 Task: nan
Action: Mouse moved to (395, 111)
Screenshot: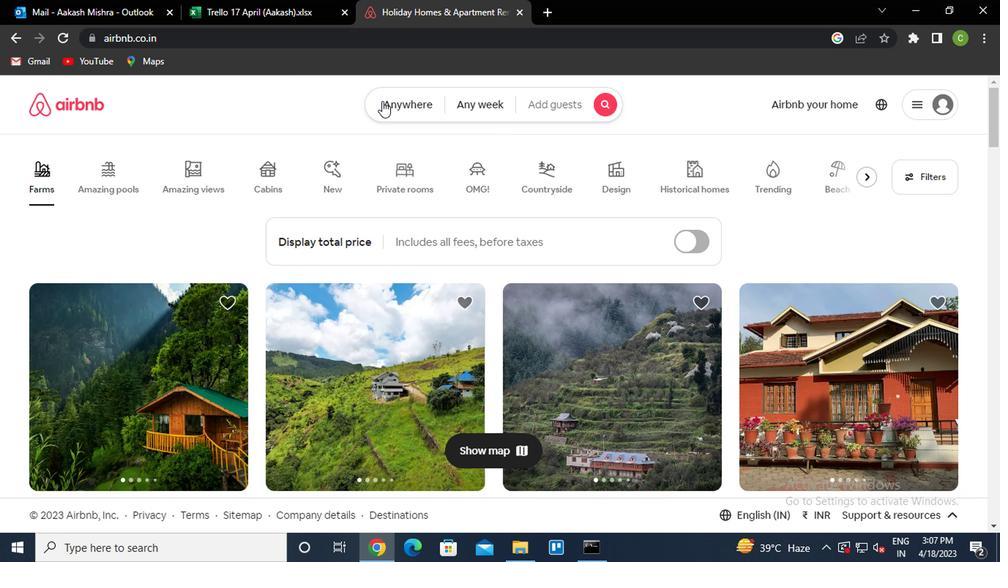 
Action: Mouse pressed left at (395, 111)
Screenshot: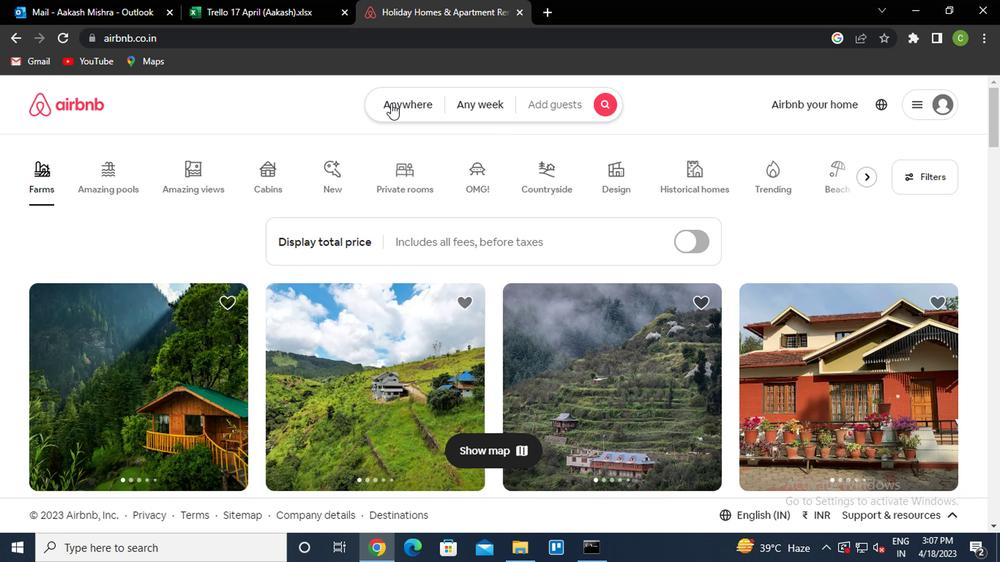 
Action: Mouse moved to (276, 175)
Screenshot: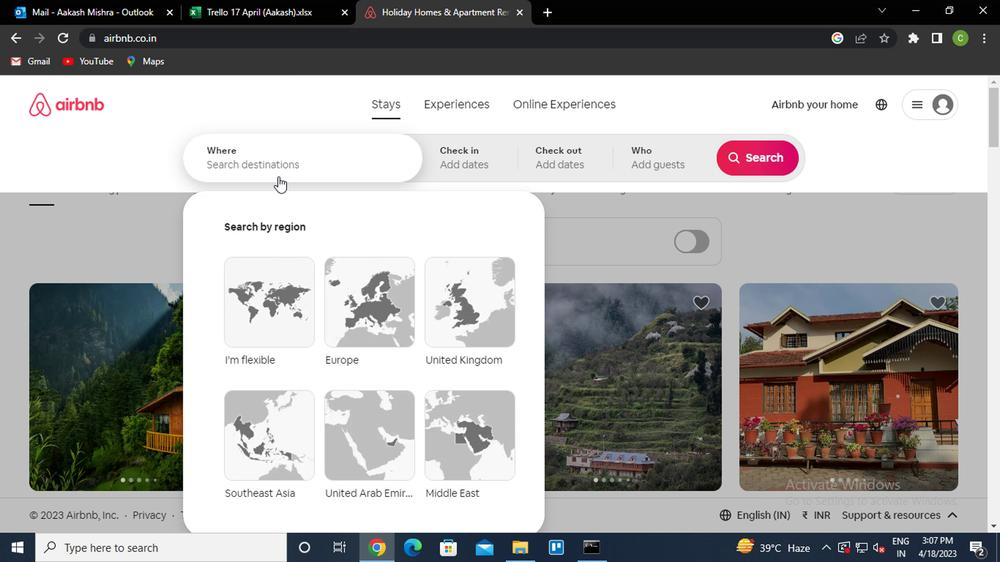 
Action: Mouse pressed left at (276, 175)
Screenshot: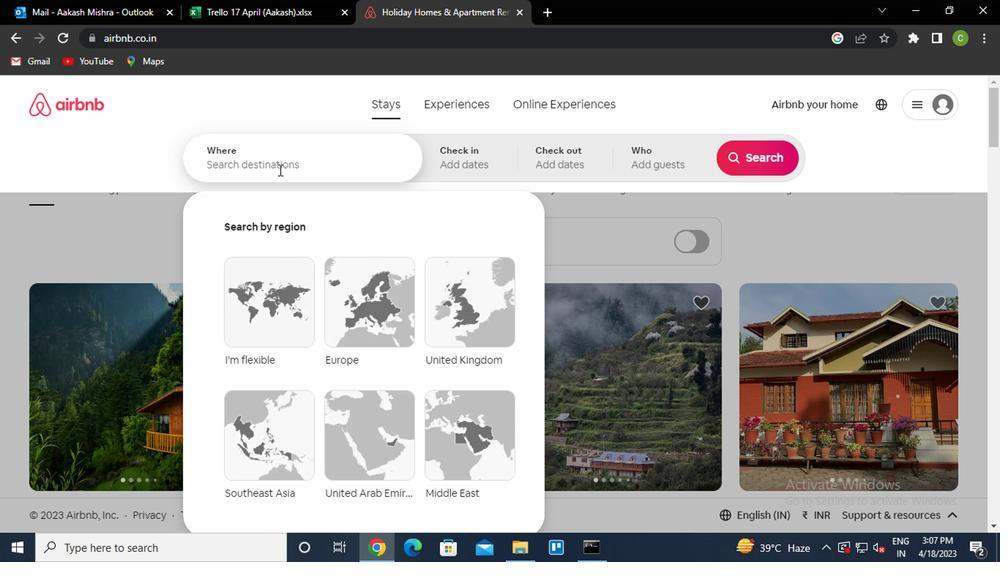 
Action: Key pressed i<Key.caps_lock>gauta<Key.backspace>u,<Key.space><Key.caps_lock>b<Key.caps_lock>razil<Key.down><Key.enter>
Screenshot: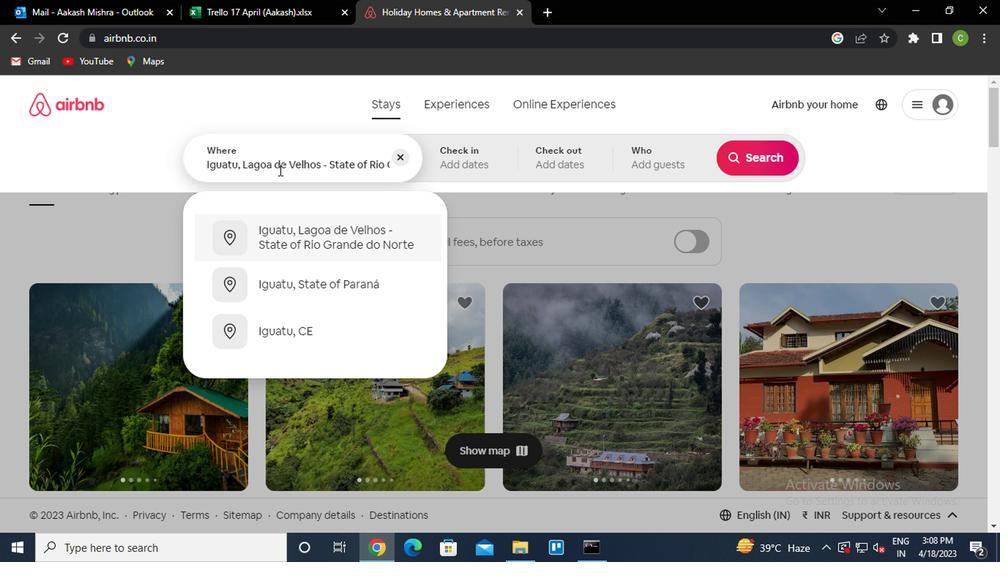 
Action: Mouse moved to (742, 279)
Screenshot: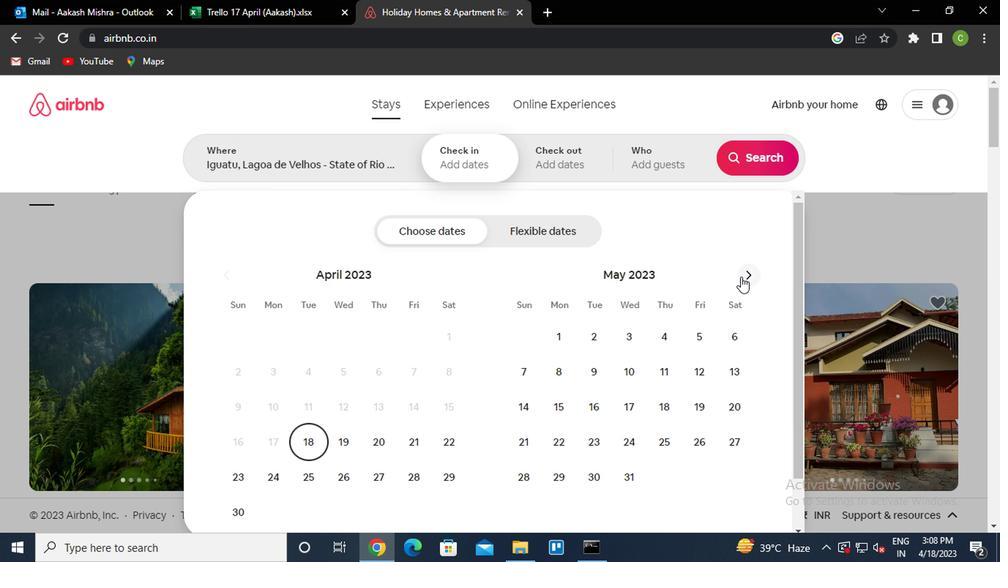 
Action: Mouse pressed left at (742, 279)
Screenshot: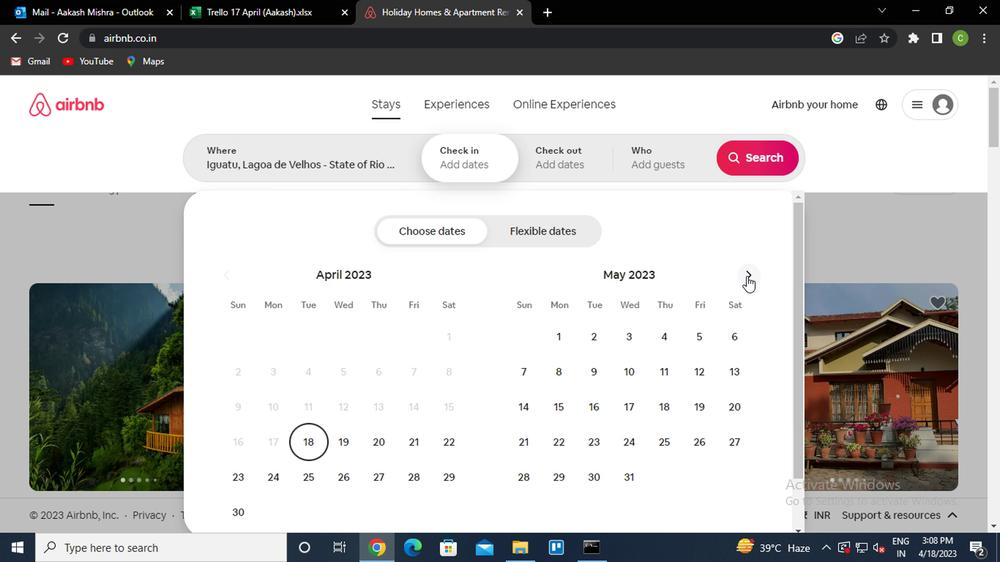 
Action: Mouse pressed left at (742, 279)
Screenshot: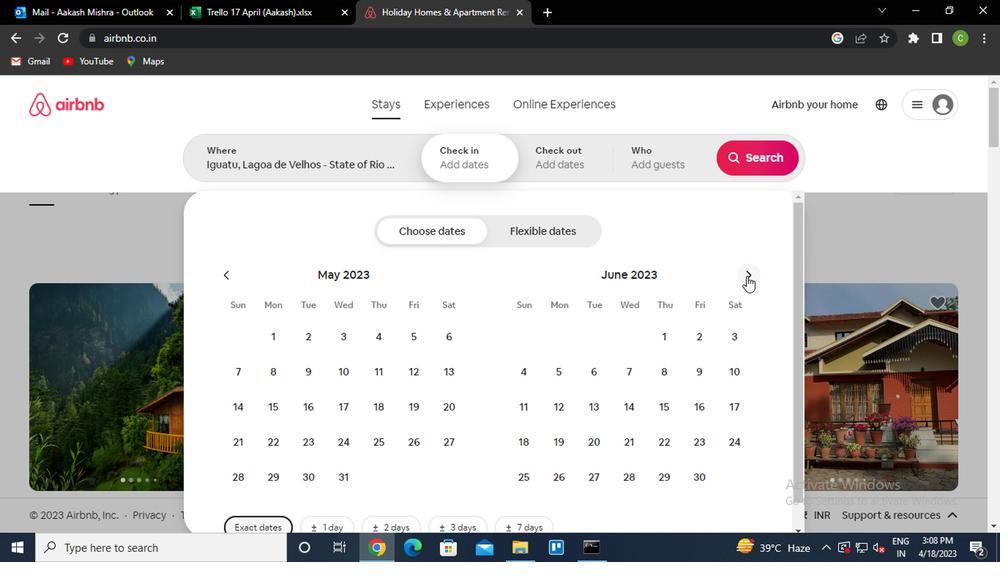 
Action: Mouse moved to (729, 347)
Screenshot: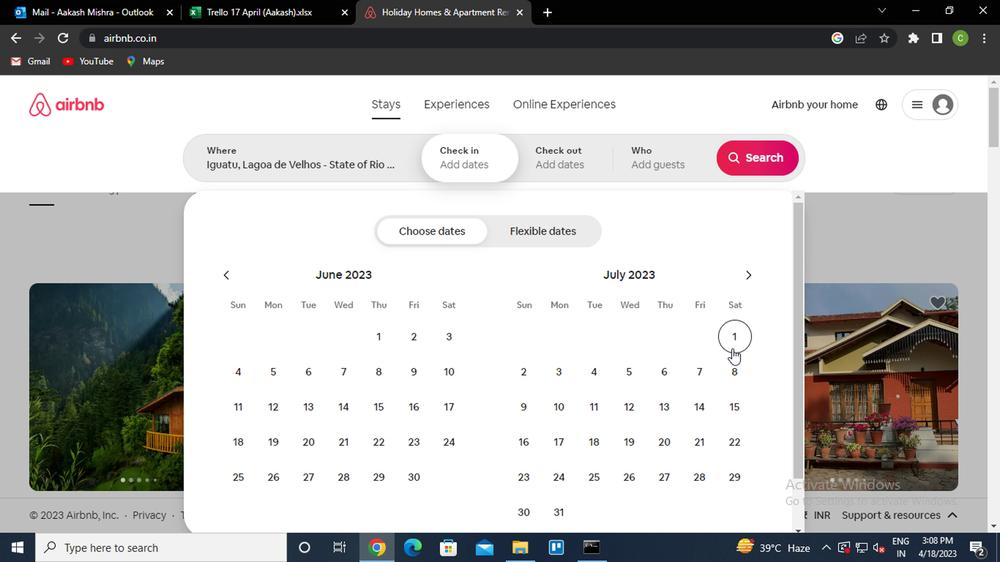 
Action: Mouse pressed left at (729, 347)
Screenshot: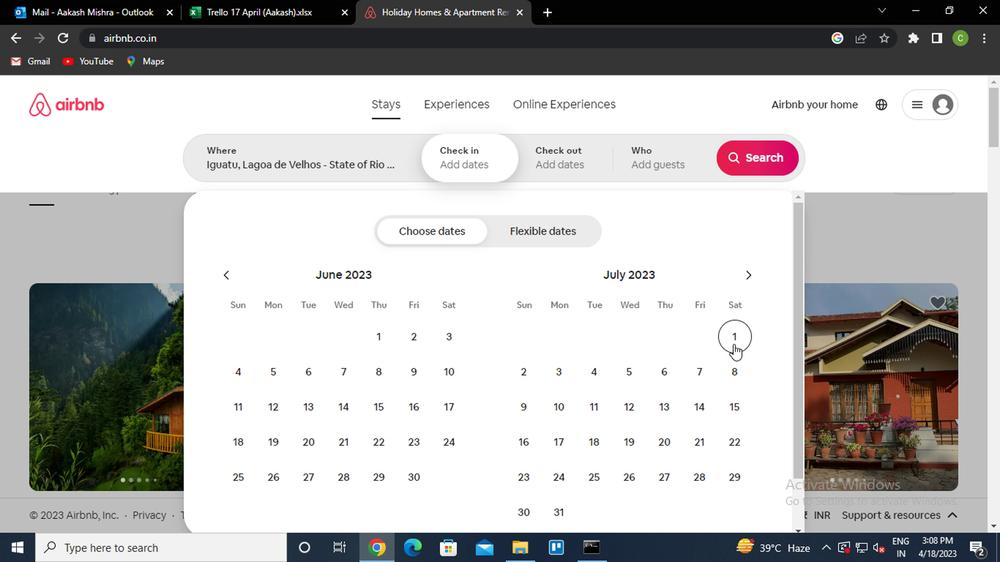
Action: Mouse moved to (550, 378)
Screenshot: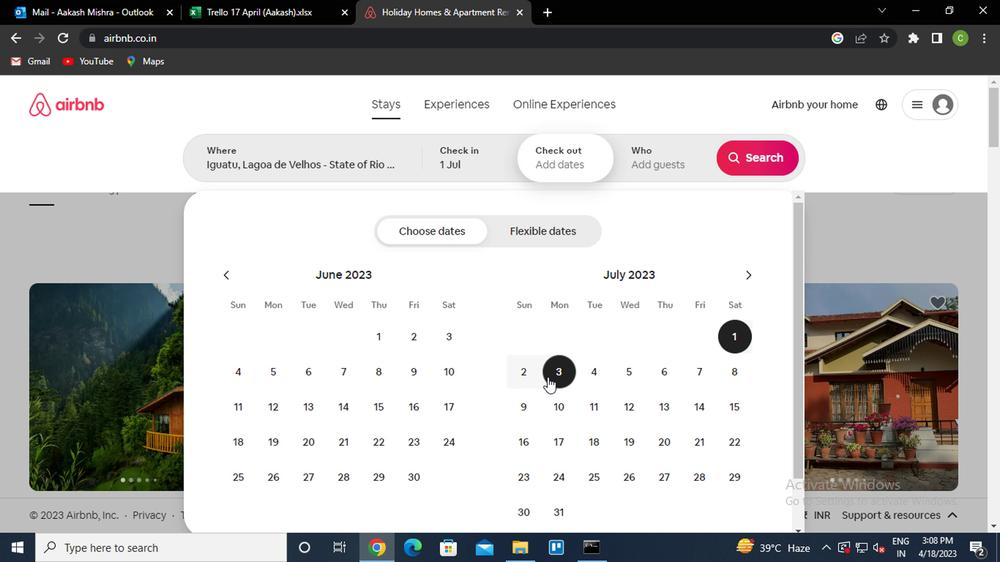 
Action: Mouse pressed left at (550, 378)
Screenshot: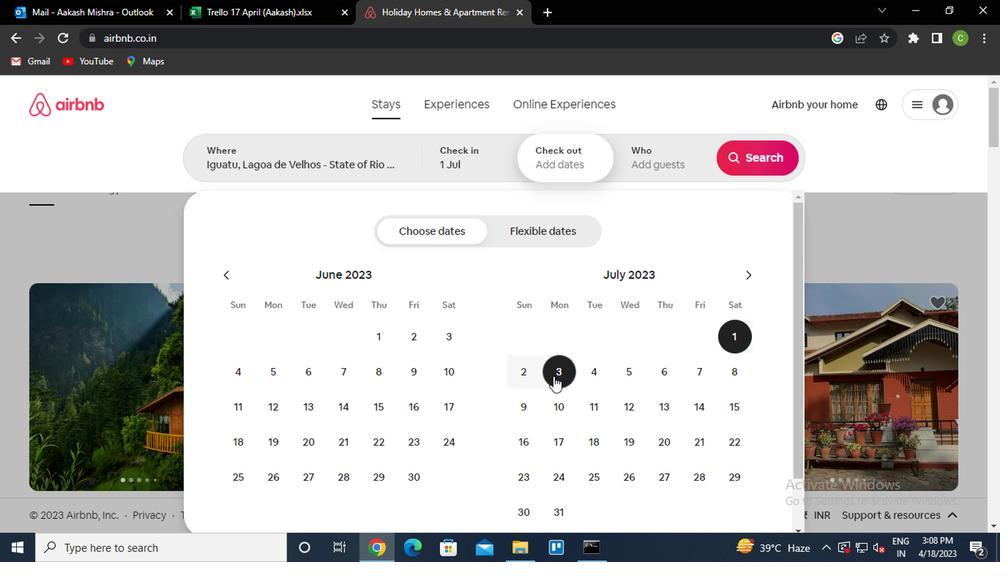 
Action: Mouse moved to (660, 177)
Screenshot: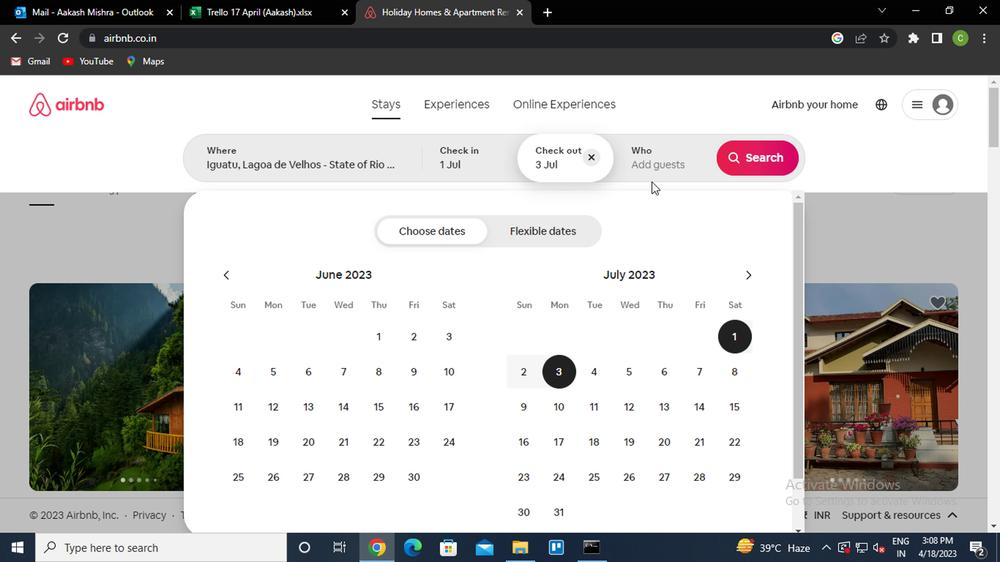 
Action: Mouse pressed left at (660, 177)
Screenshot: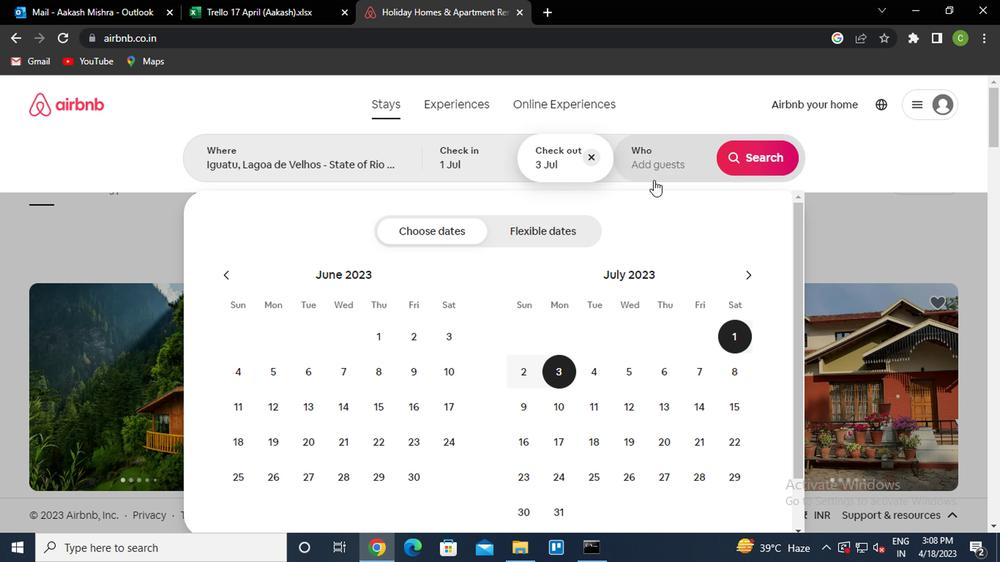 
Action: Mouse moved to (754, 240)
Screenshot: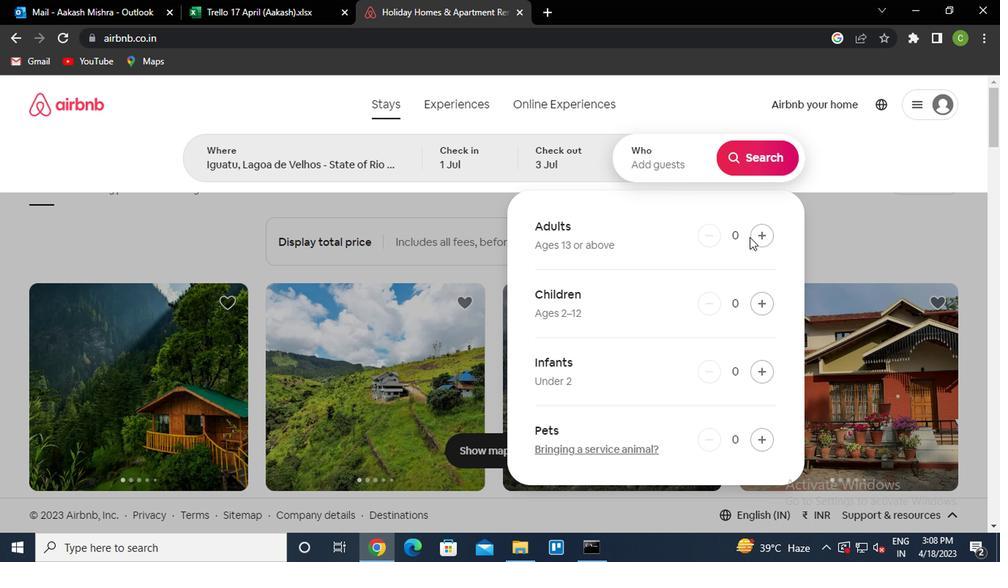 
Action: Mouse pressed left at (754, 240)
Screenshot: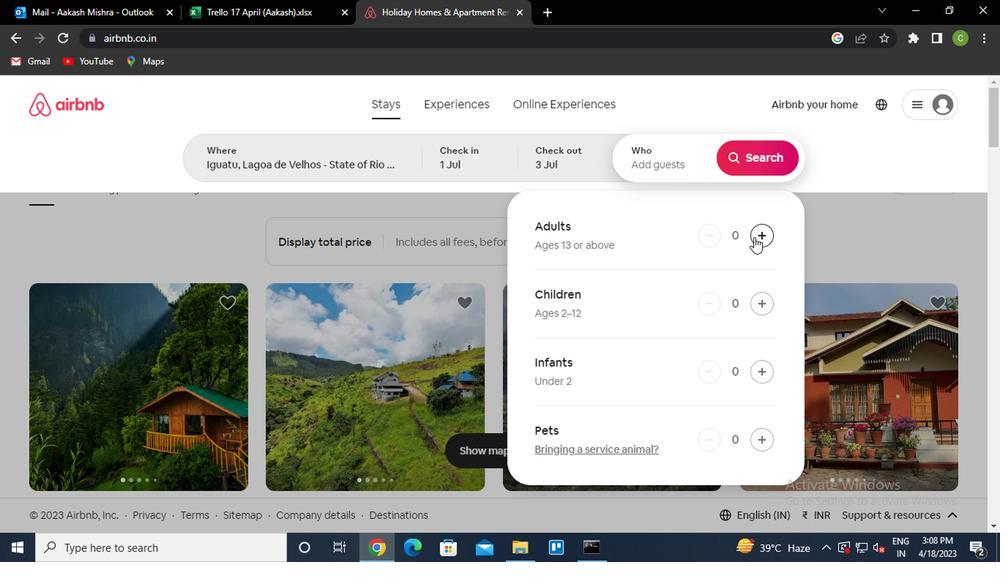 
Action: Mouse moved to (825, 247)
Screenshot: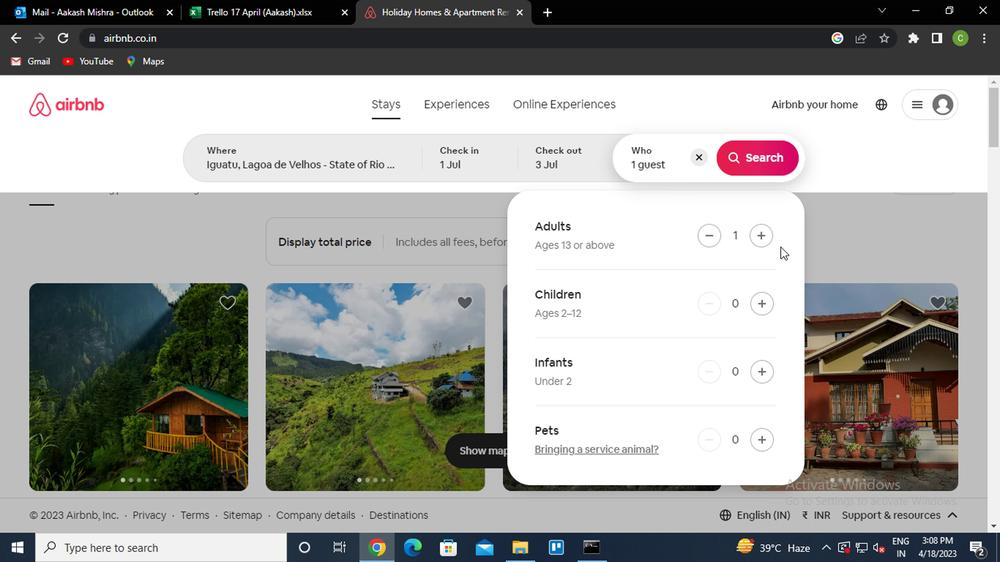 
Action: Mouse pressed left at (825, 247)
Screenshot: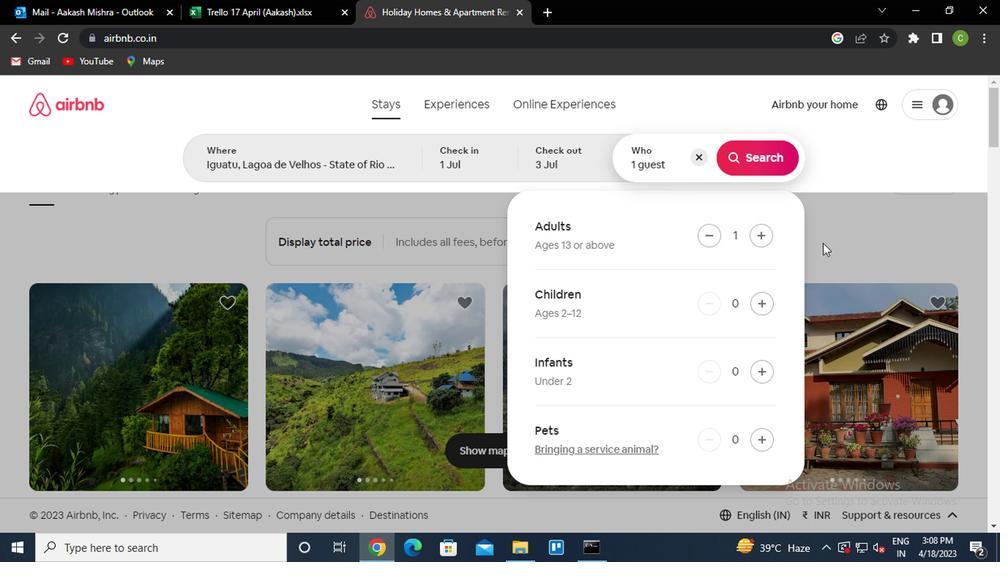 
Action: Mouse moved to (884, 184)
Screenshot: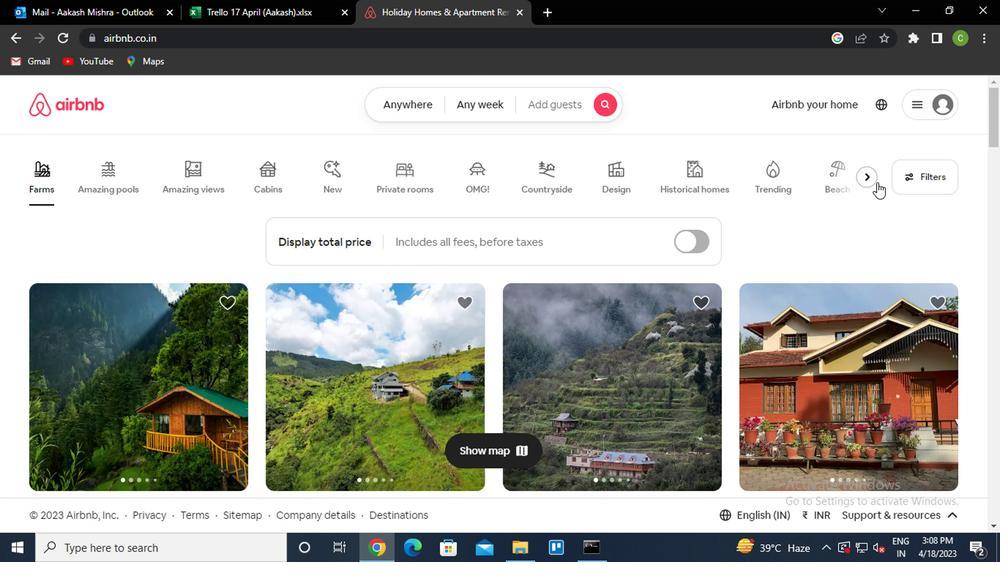 
Action: Mouse pressed left at (884, 184)
Screenshot: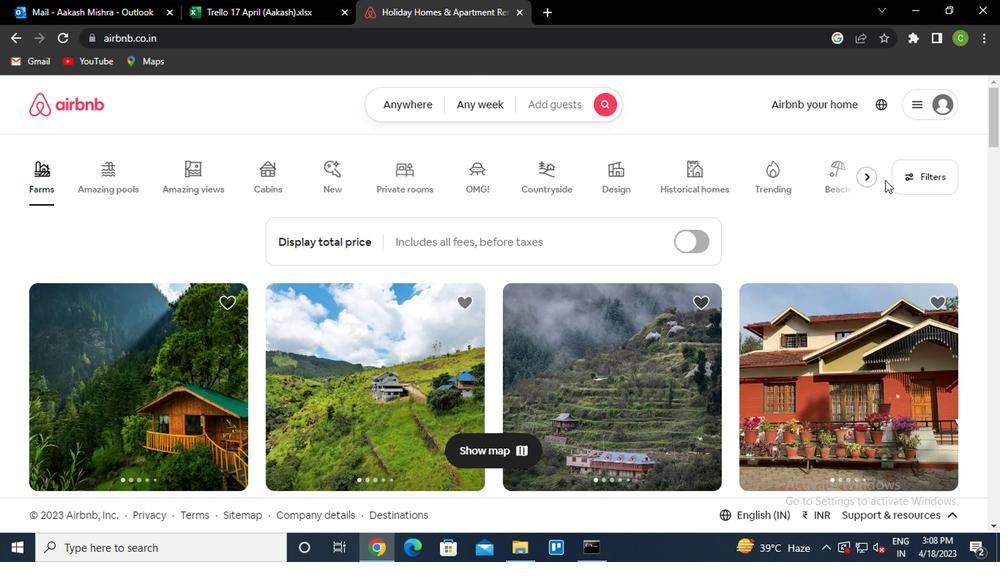
Action: Mouse moved to (897, 183)
Screenshot: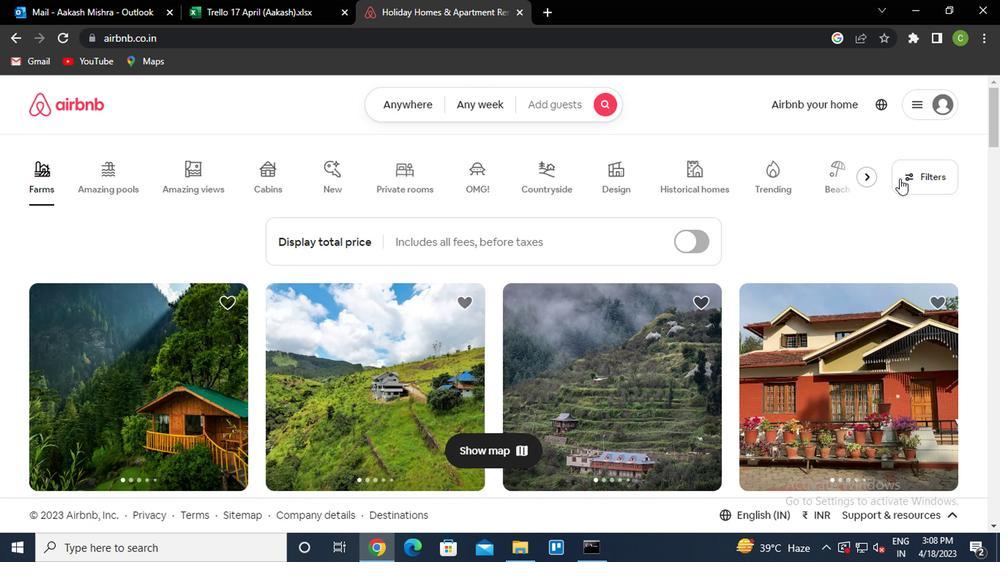 
Action: Mouse pressed left at (897, 183)
Screenshot: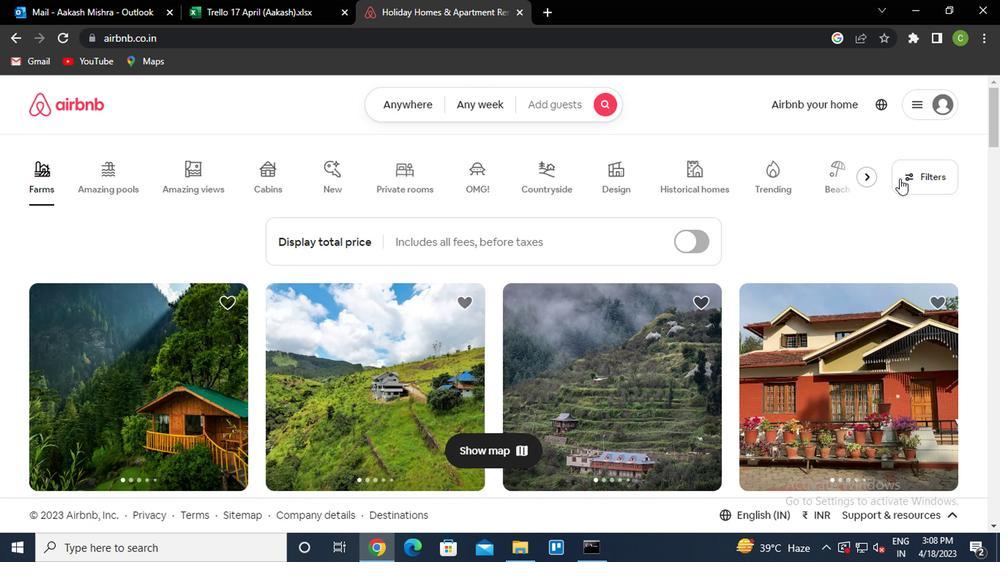 
Action: Mouse moved to (339, 359)
Screenshot: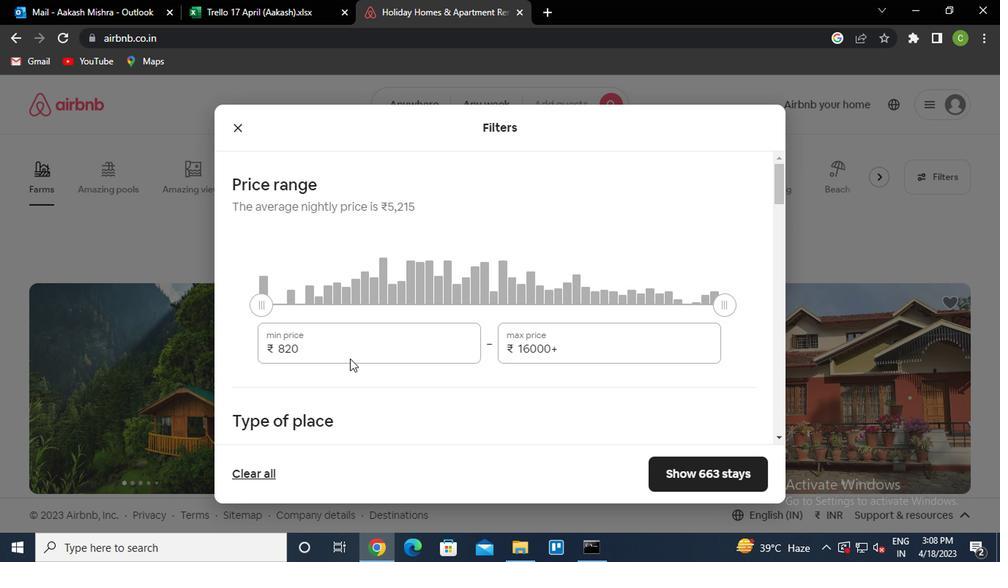 
Action: Mouse pressed left at (339, 359)
Screenshot: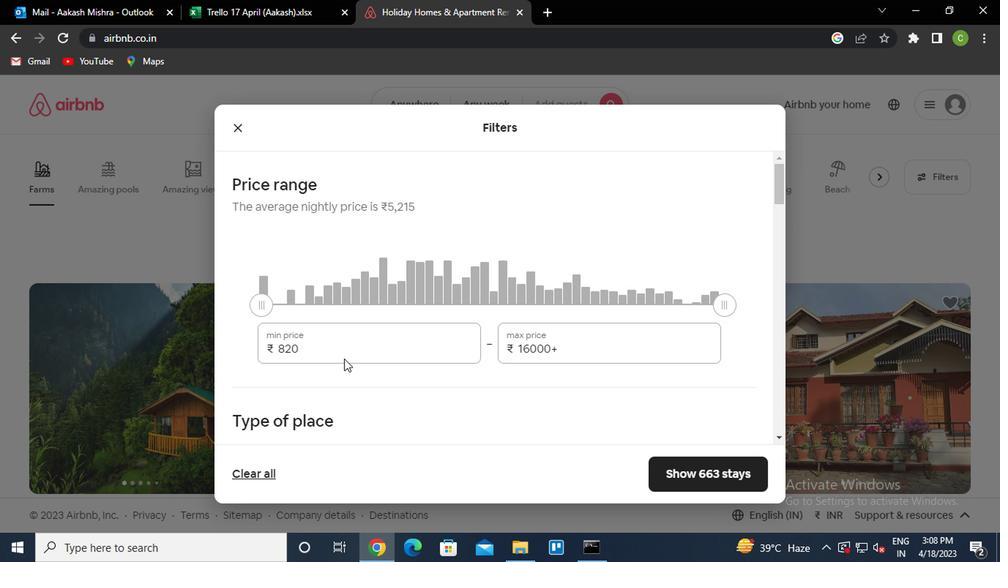 
Action: Mouse moved to (335, 354)
Screenshot: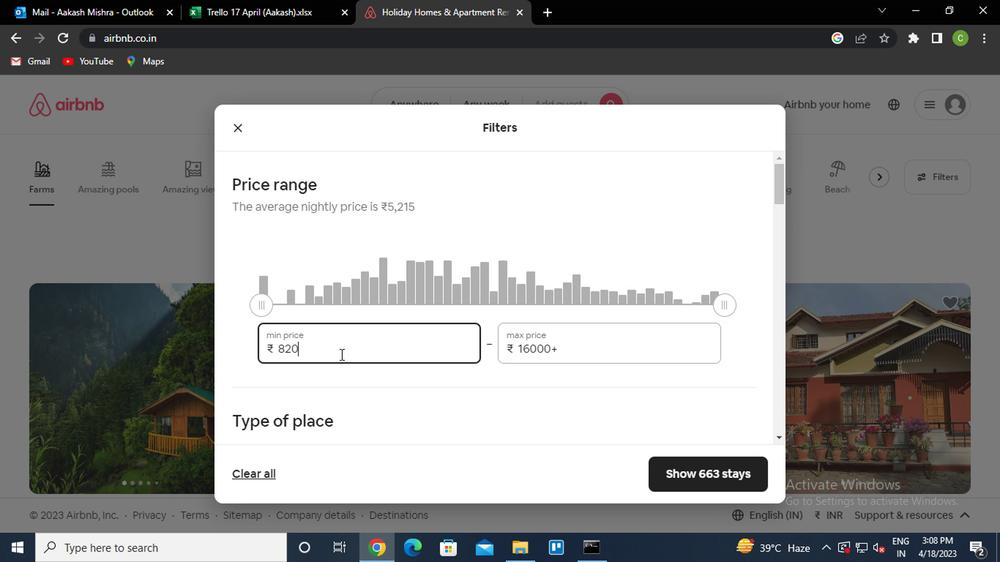 
Action: Key pressed <Key.backspace><Key.backspace><Key.backspace>500-0<Key.backspace><Key.backspace>0<Key.tab>15000
Screenshot: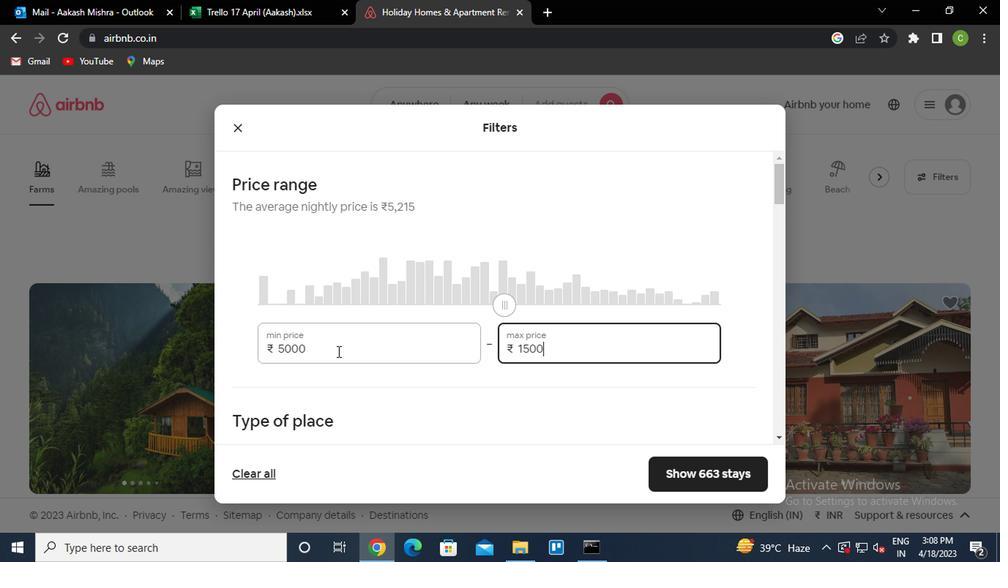 
Action: Mouse moved to (360, 401)
Screenshot: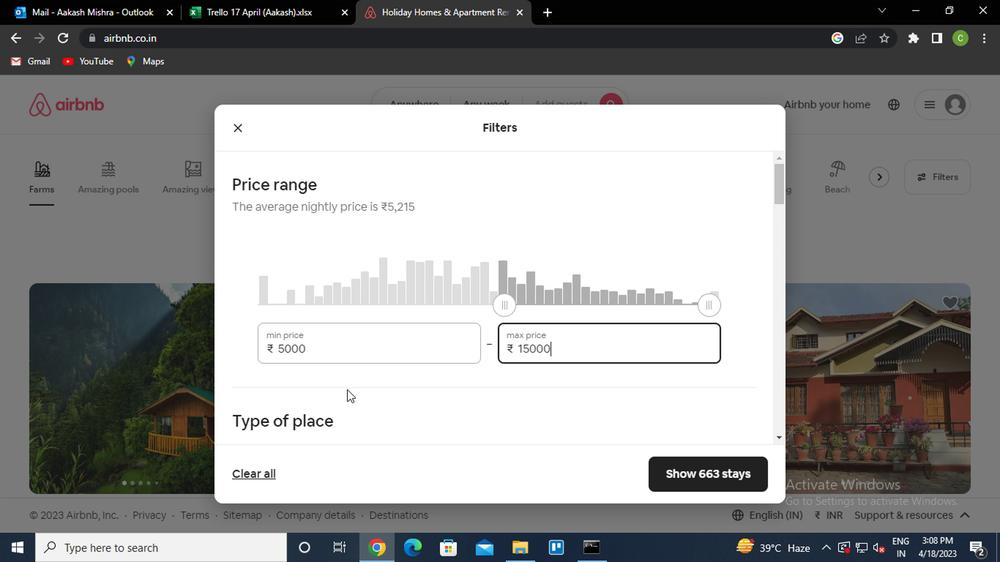 
Action: Mouse scrolled (360, 401) with delta (0, 0)
Screenshot: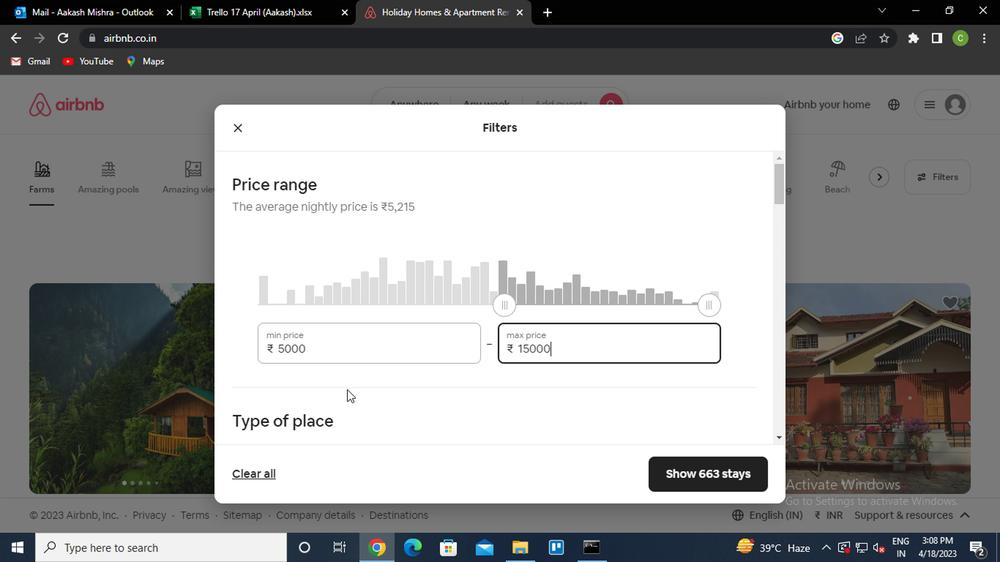
Action: Mouse moved to (368, 401)
Screenshot: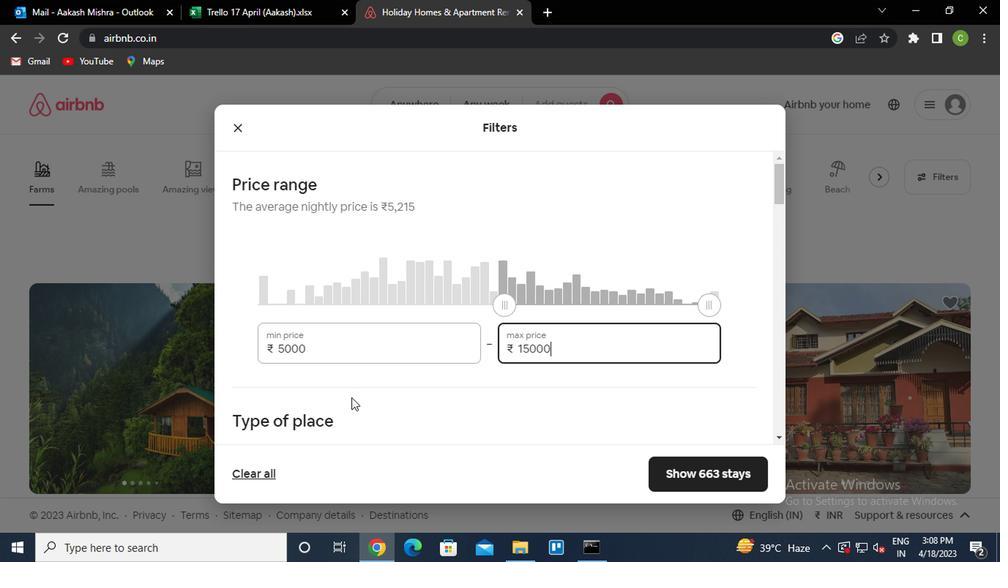 
Action: Mouse scrolled (368, 401) with delta (0, 0)
Screenshot: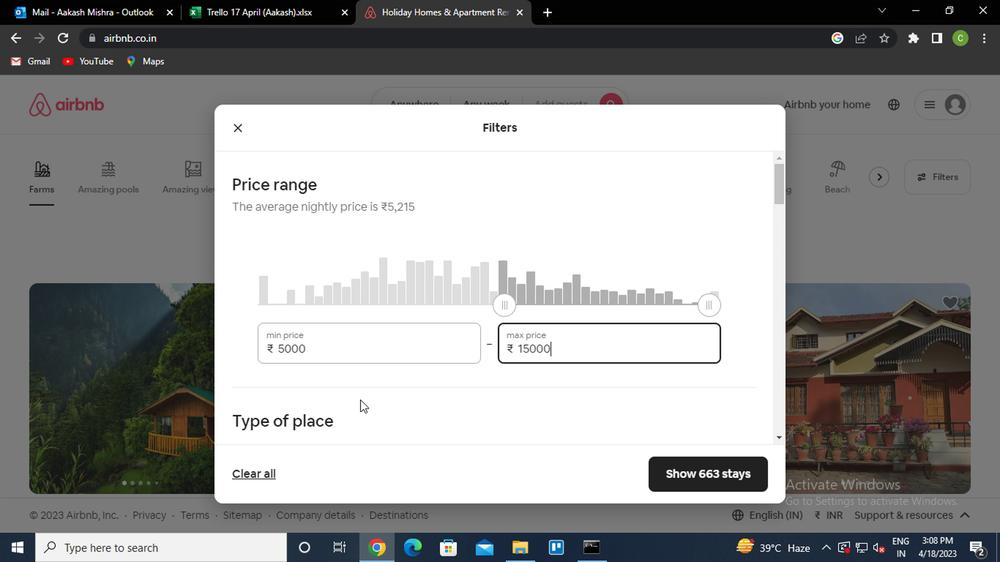 
Action: Mouse scrolled (368, 401) with delta (0, 0)
Screenshot: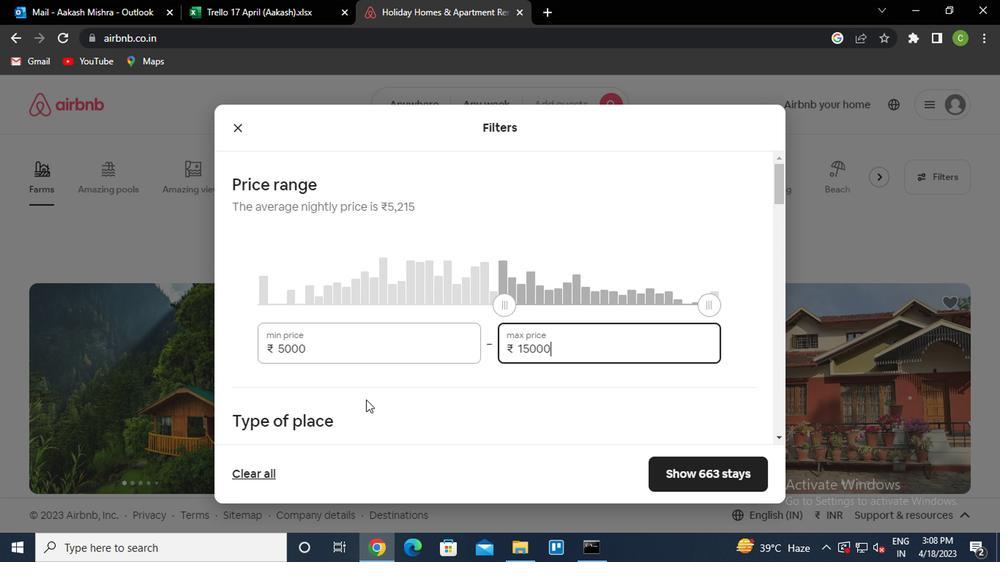 
Action: Mouse moved to (566, 260)
Screenshot: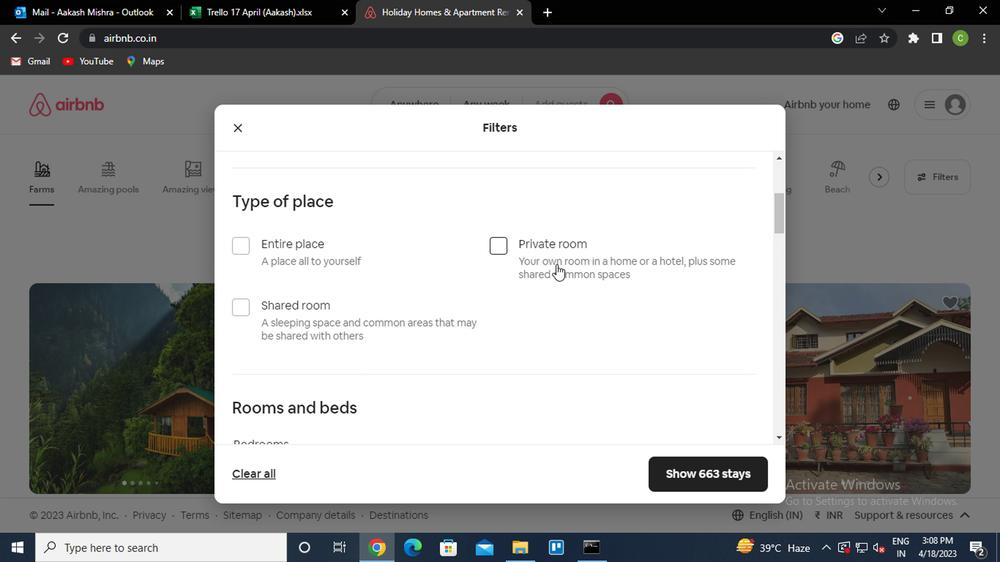 
Action: Mouse pressed left at (566, 260)
Screenshot: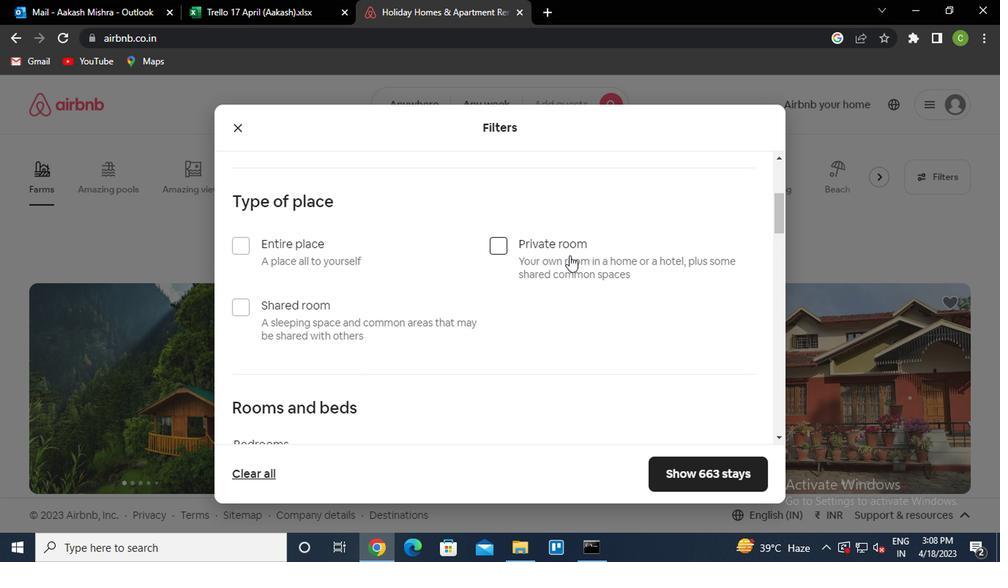
Action: Mouse moved to (502, 361)
Screenshot: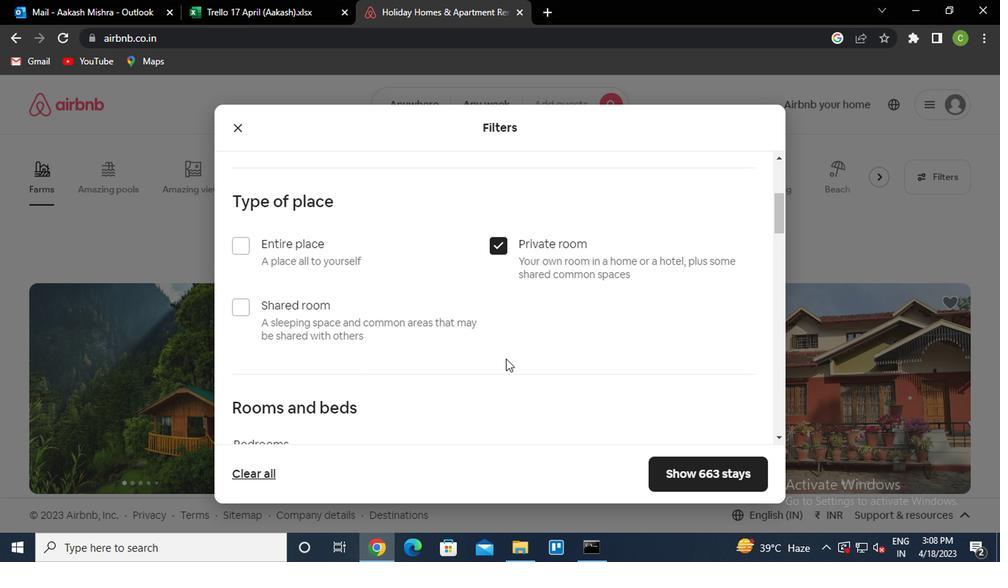 
Action: Mouse scrolled (502, 360) with delta (0, -1)
Screenshot: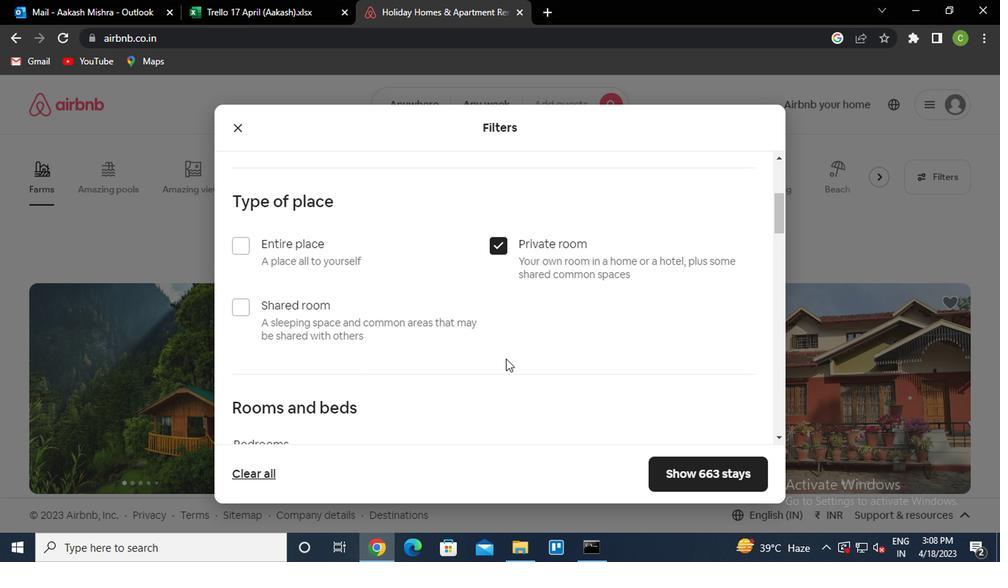 
Action: Mouse scrolled (502, 360) with delta (0, -1)
Screenshot: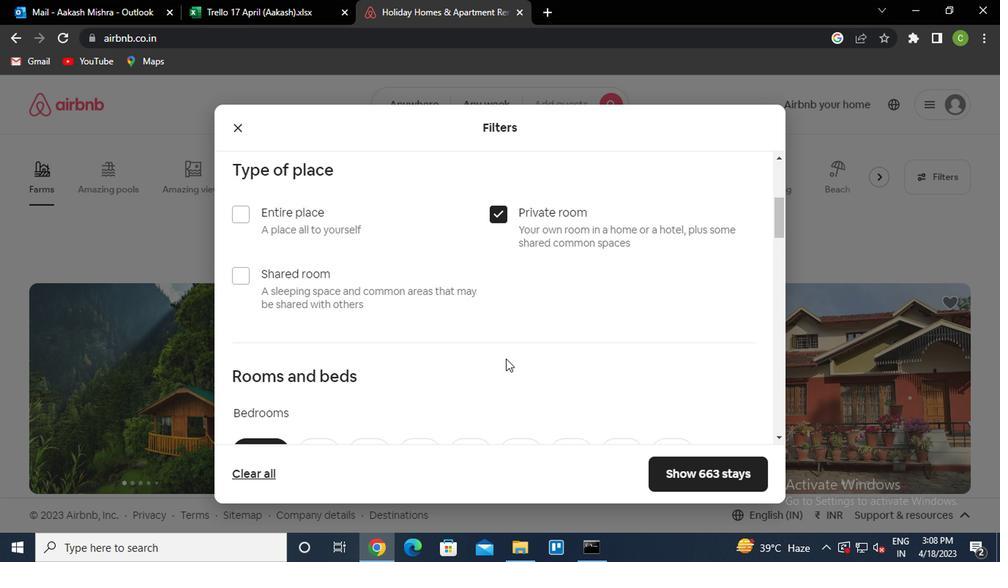 
Action: Mouse moved to (488, 368)
Screenshot: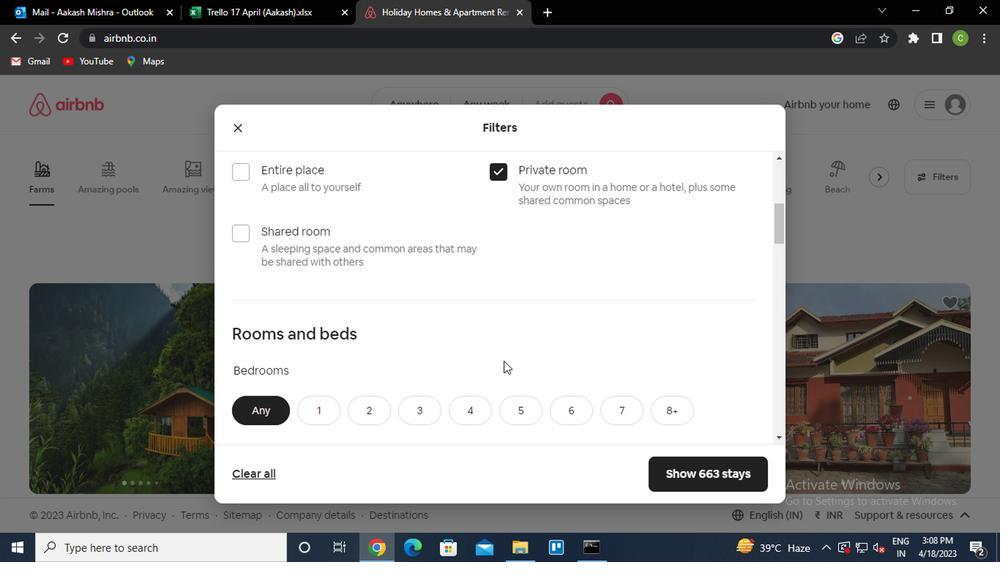 
Action: Mouse scrolled (488, 367) with delta (0, 0)
Screenshot: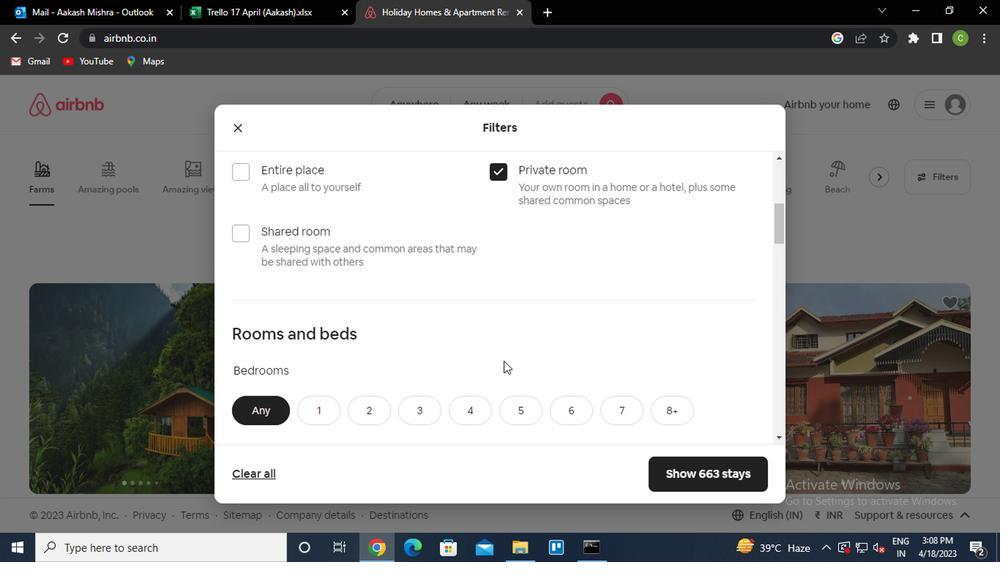 
Action: Mouse moved to (330, 273)
Screenshot: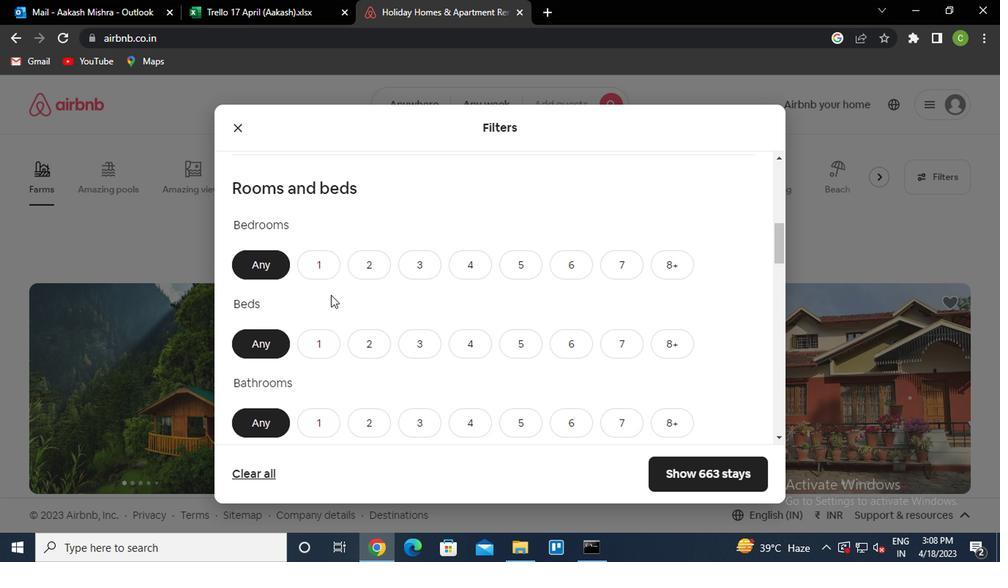 
Action: Mouse pressed left at (330, 273)
Screenshot: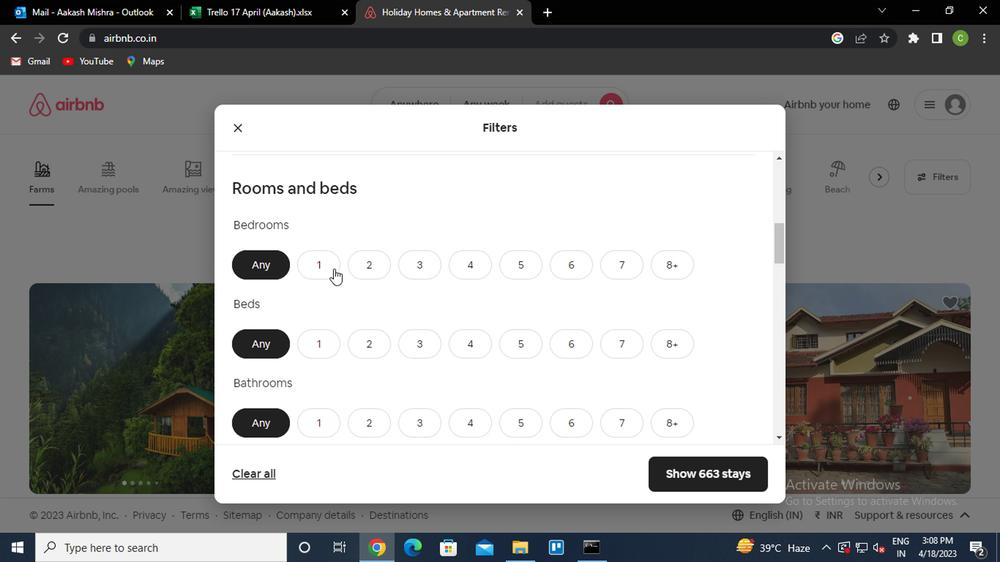 
Action: Mouse moved to (312, 353)
Screenshot: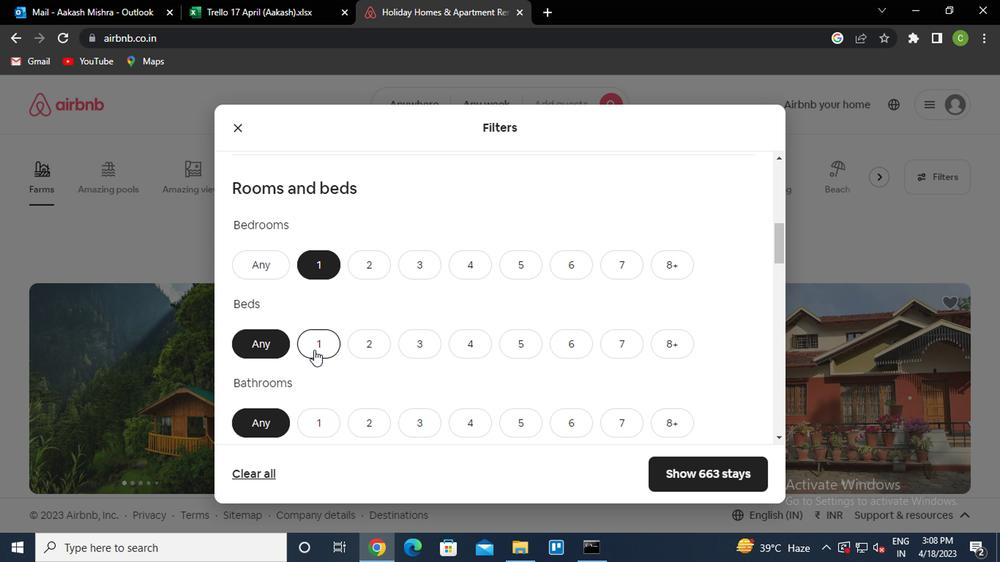 
Action: Mouse pressed left at (312, 353)
Screenshot: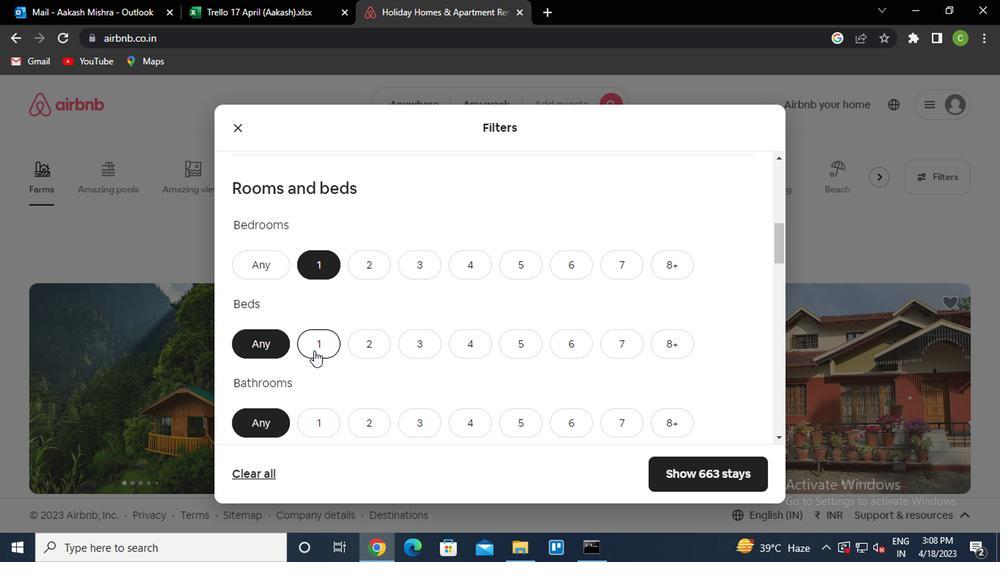 
Action: Mouse moved to (330, 428)
Screenshot: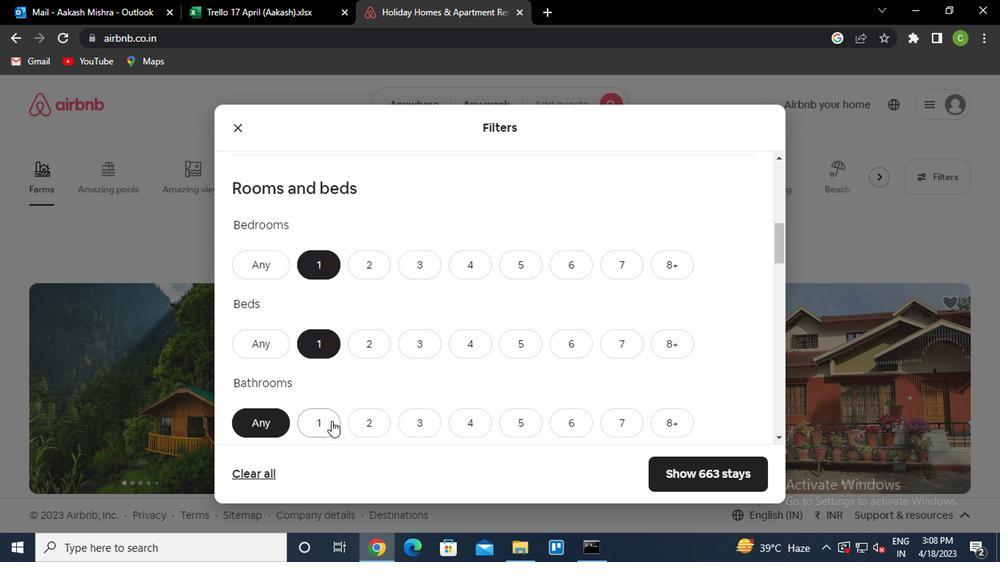 
Action: Mouse pressed left at (330, 428)
Screenshot: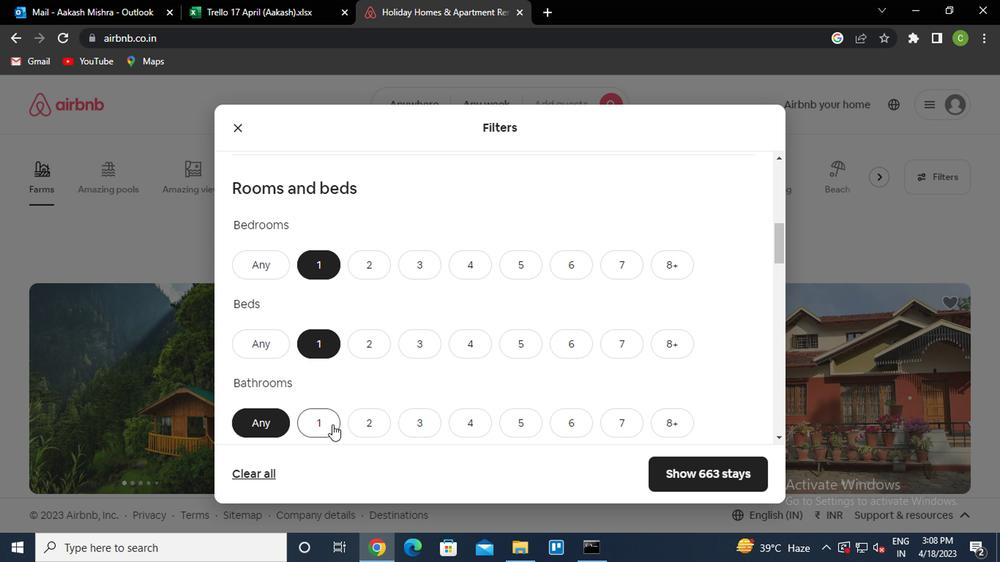 
Action: Mouse moved to (431, 366)
Screenshot: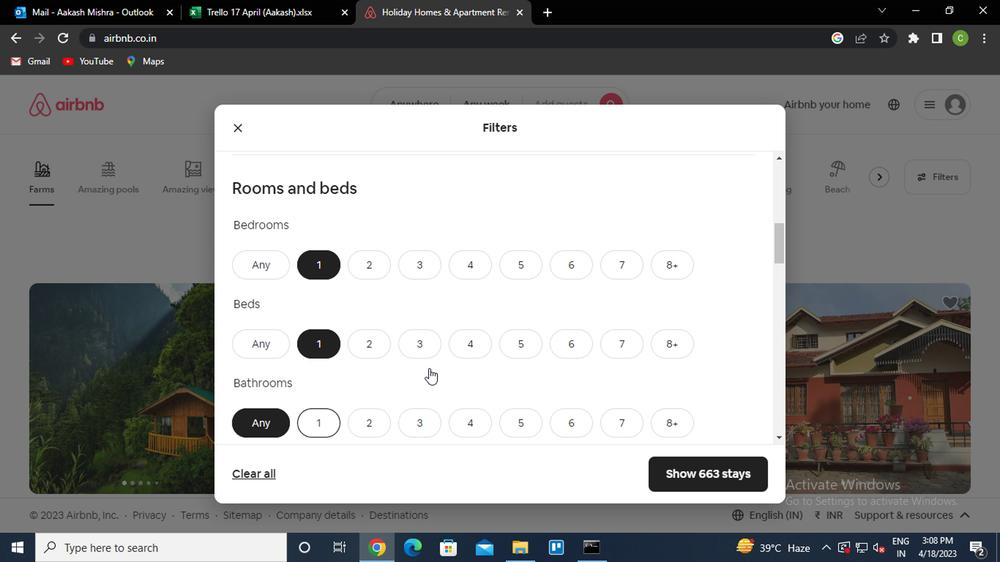 
Action: Mouse scrolled (431, 365) with delta (0, 0)
Screenshot: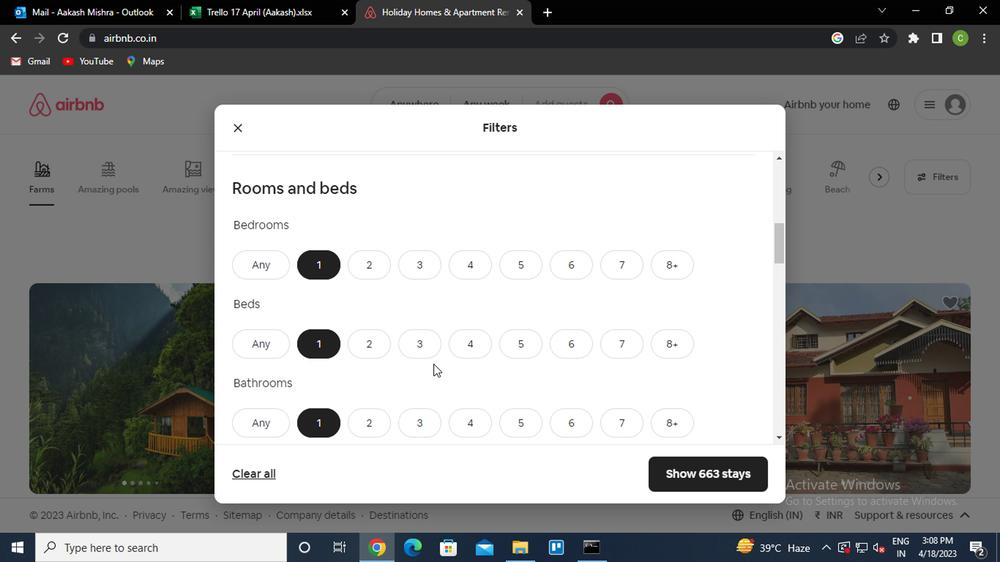 
Action: Mouse scrolled (431, 365) with delta (0, 0)
Screenshot: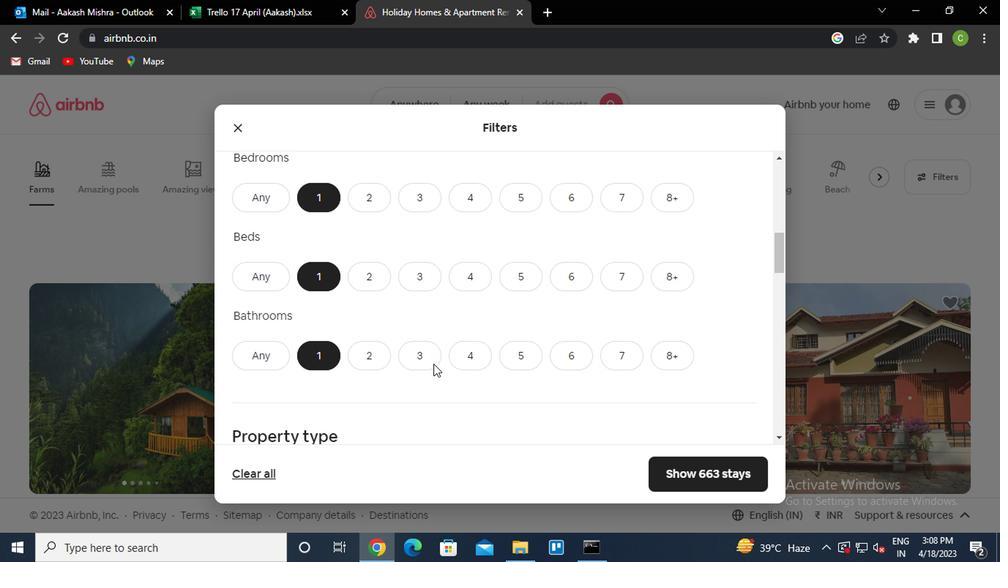 
Action: Mouse scrolled (431, 365) with delta (0, 0)
Screenshot: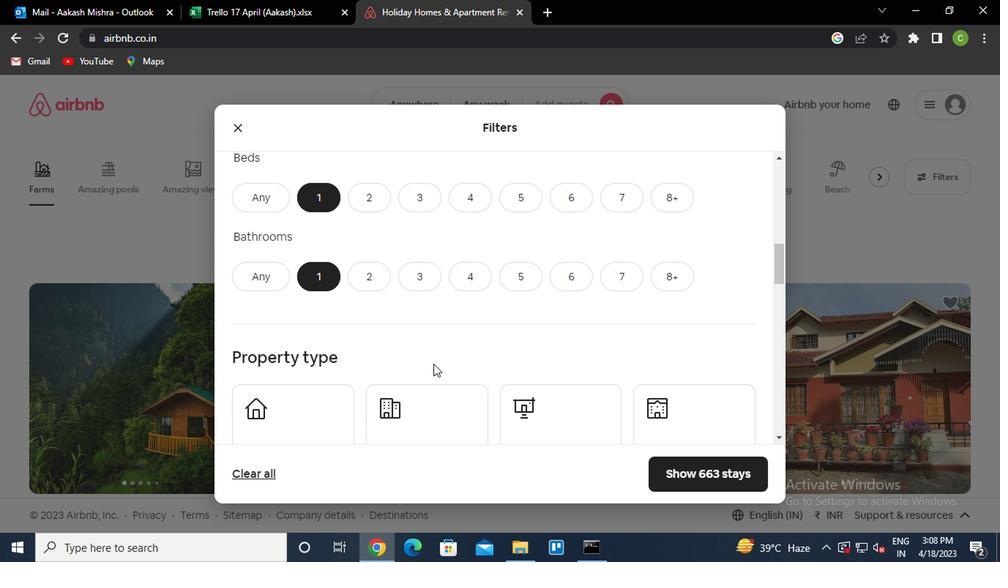 
Action: Mouse scrolled (431, 365) with delta (0, 0)
Screenshot: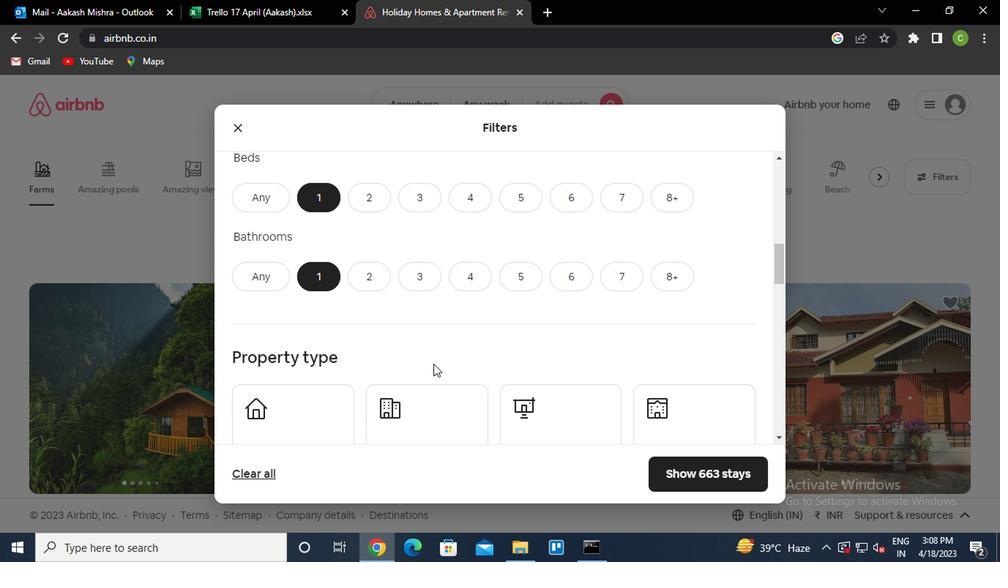 
Action: Mouse moved to (653, 282)
Screenshot: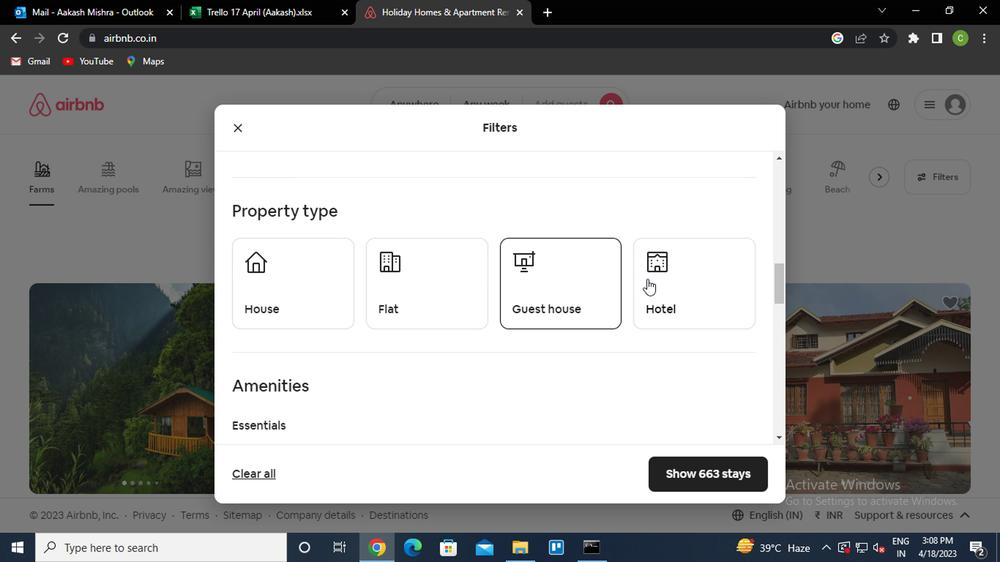 
Action: Mouse pressed left at (653, 282)
Screenshot: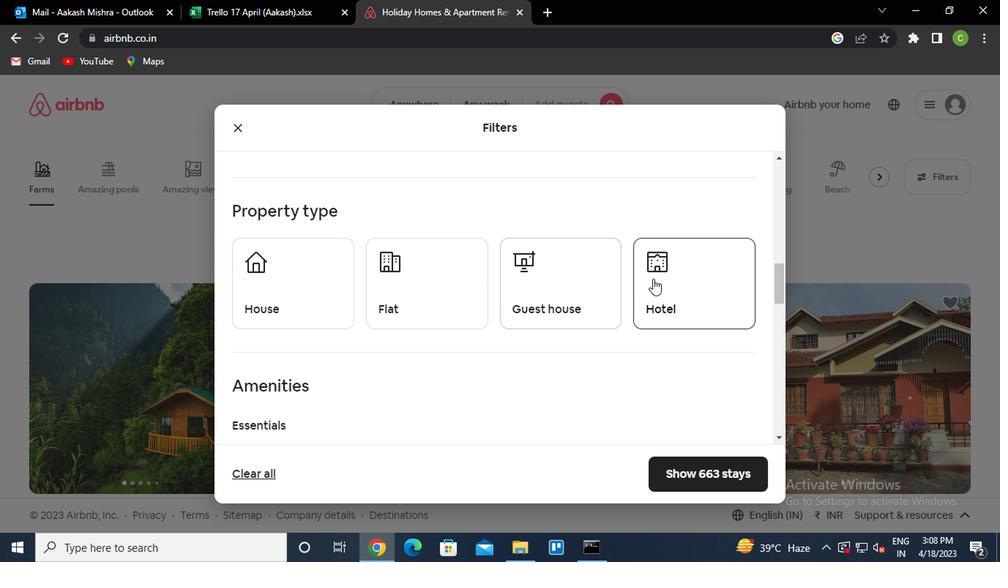 
Action: Mouse moved to (462, 363)
Screenshot: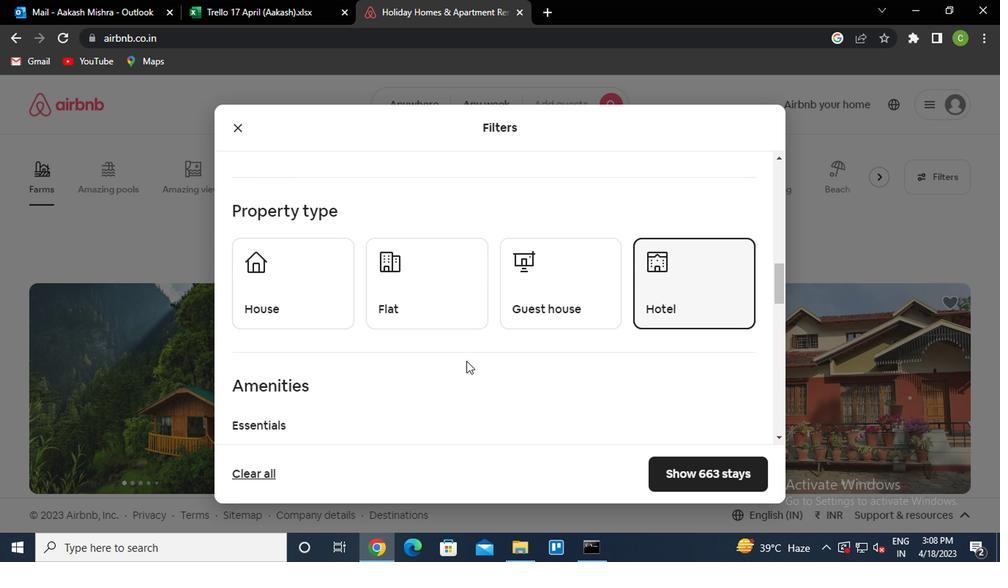 
Action: Mouse scrolled (462, 362) with delta (0, -1)
Screenshot: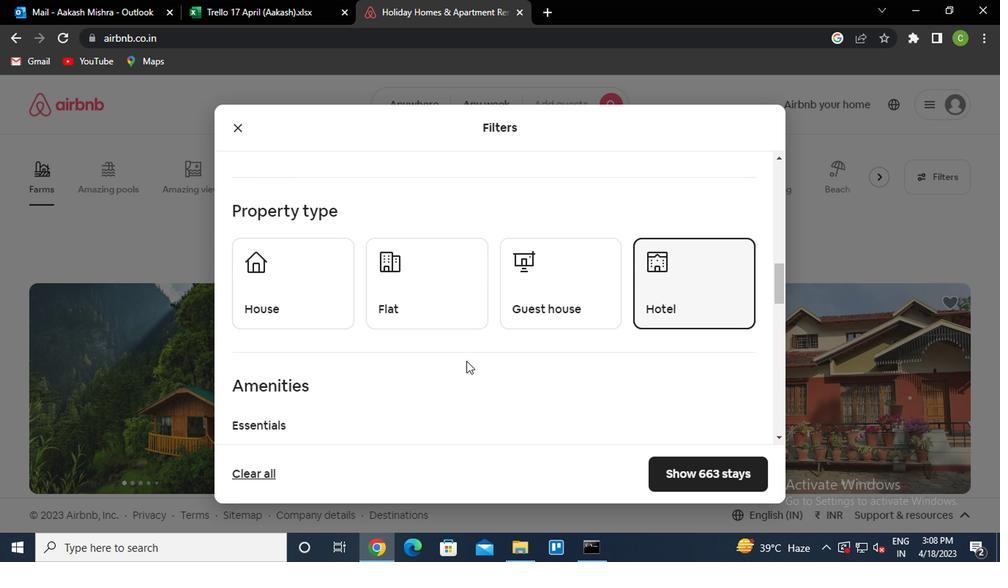 
Action: Mouse scrolled (462, 362) with delta (0, -1)
Screenshot: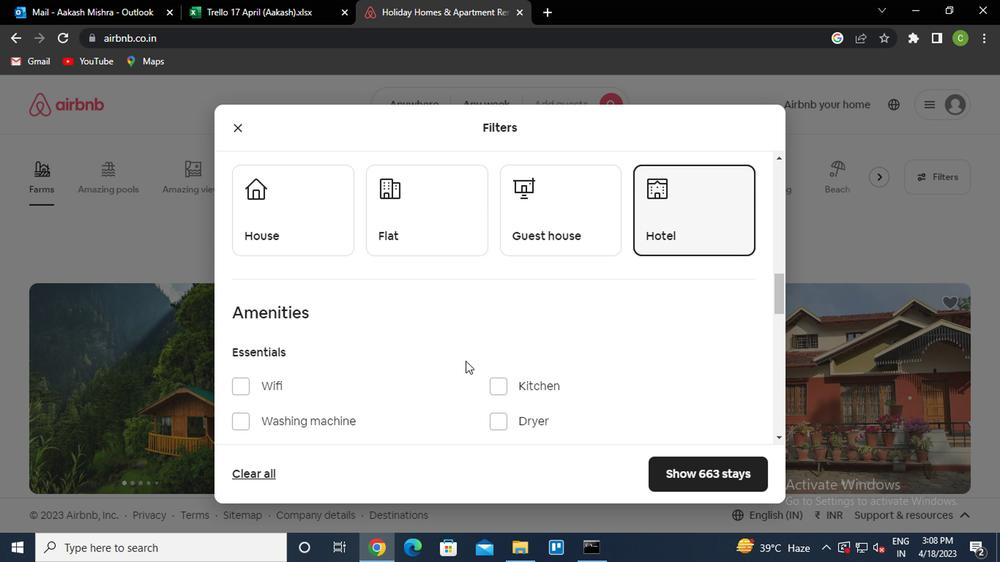
Action: Mouse moved to (238, 310)
Screenshot: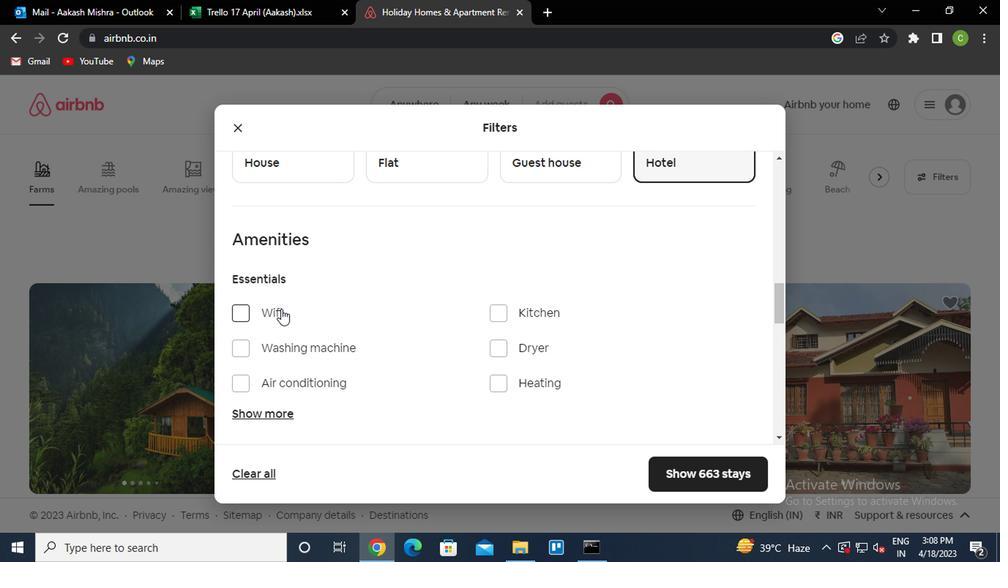 
Action: Mouse pressed left at (238, 310)
Screenshot: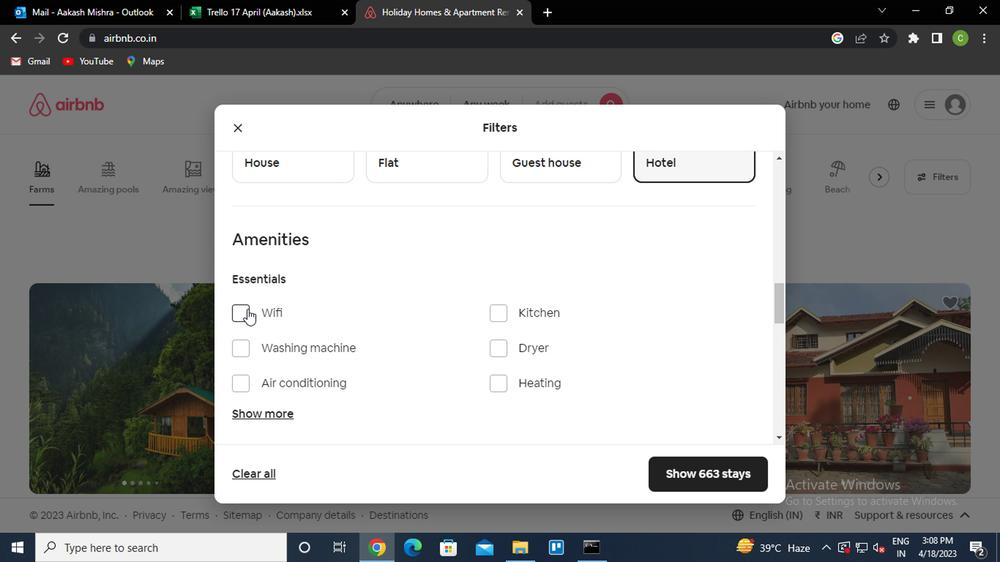 
Action: Mouse moved to (416, 337)
Screenshot: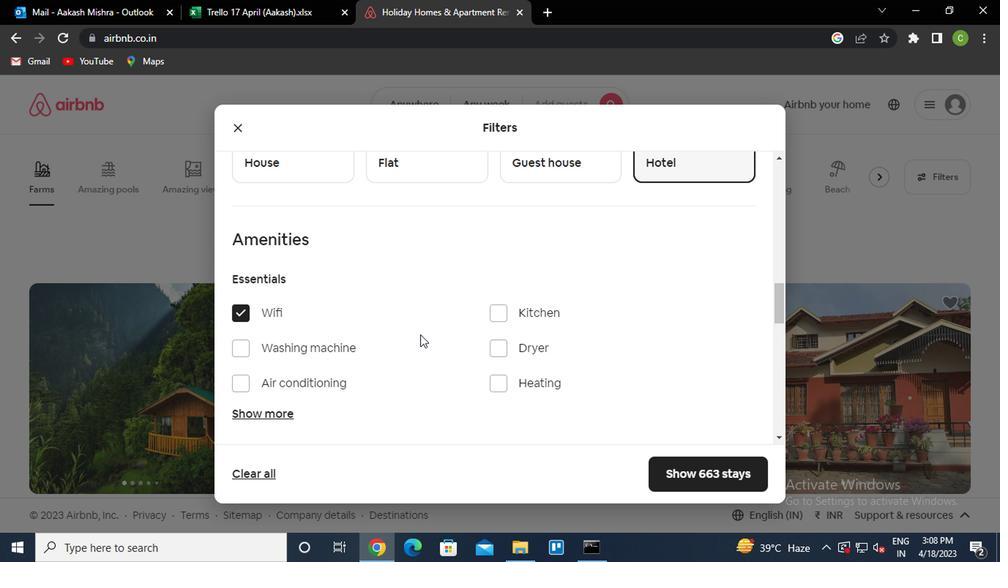 
Action: Mouse scrolled (416, 337) with delta (0, 0)
Screenshot: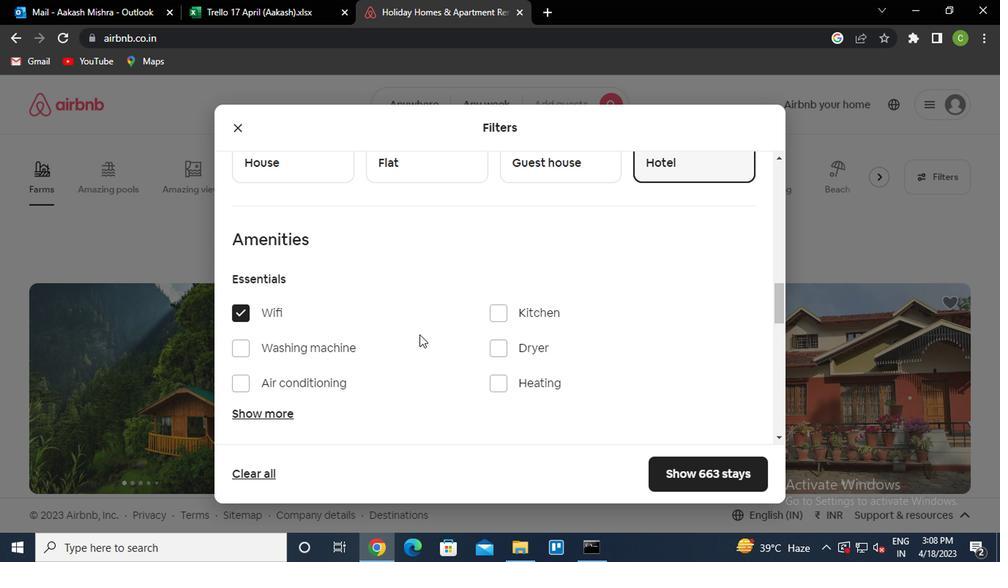 
Action: Mouse scrolled (416, 337) with delta (0, 0)
Screenshot: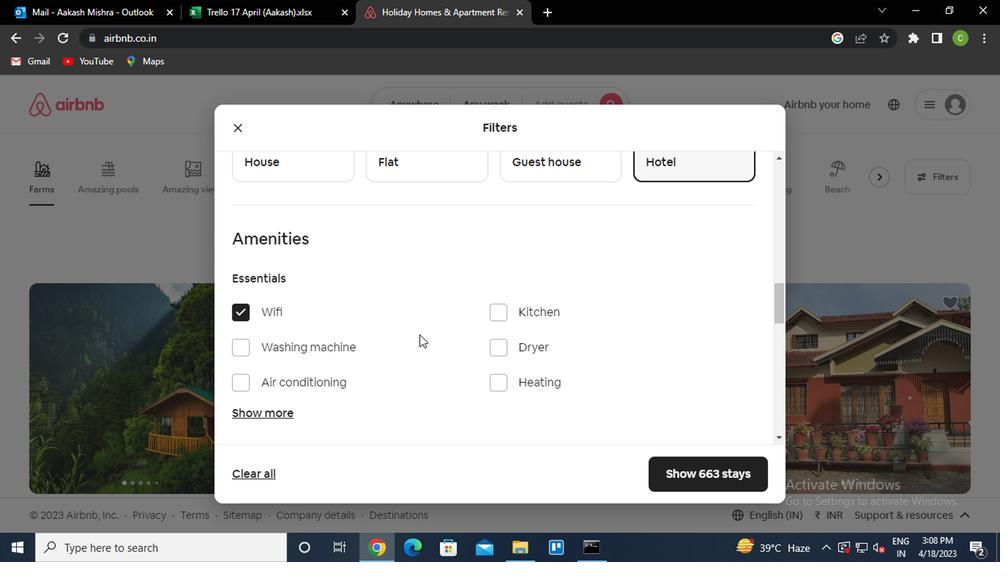 
Action: Mouse scrolled (416, 337) with delta (0, 0)
Screenshot: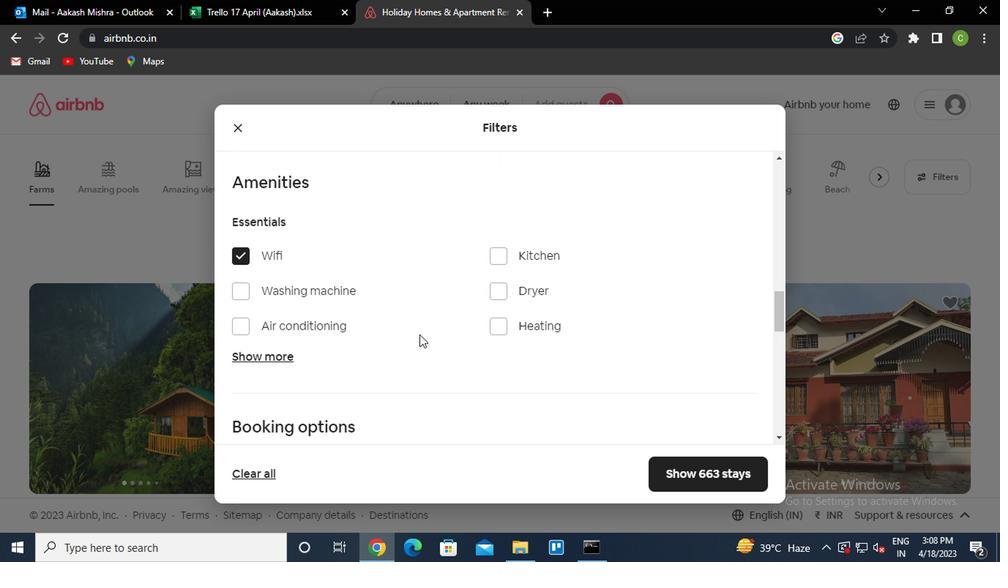 
Action: Mouse scrolled (416, 337) with delta (0, 0)
Screenshot: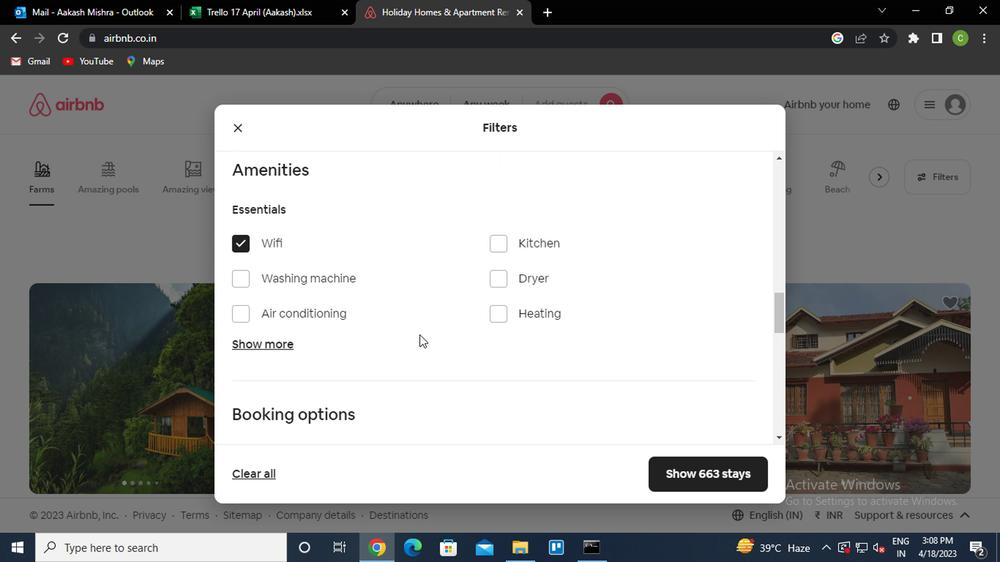 
Action: Mouse moved to (725, 292)
Screenshot: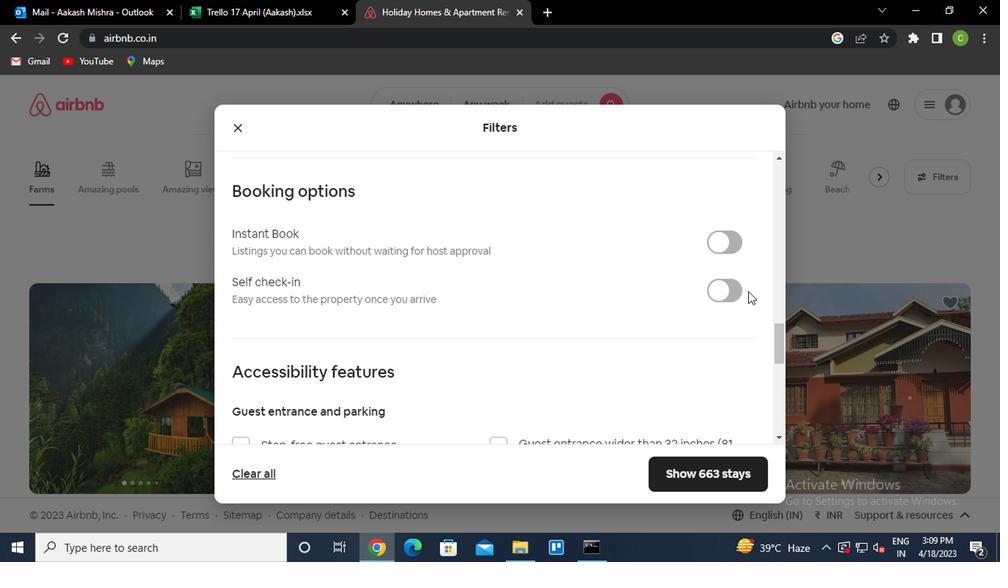 
Action: Mouse pressed left at (725, 292)
Screenshot: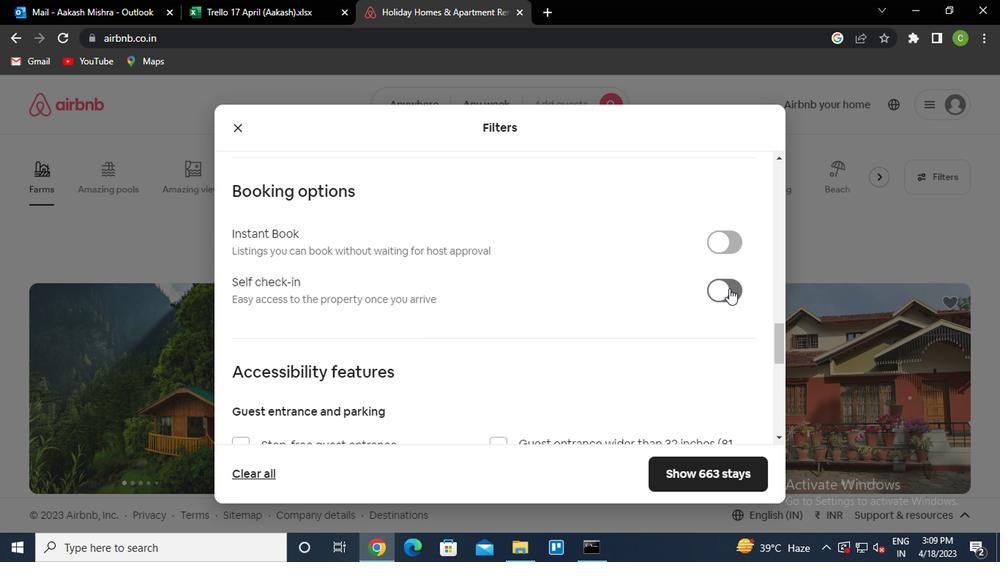 
Action: Mouse moved to (532, 410)
Screenshot: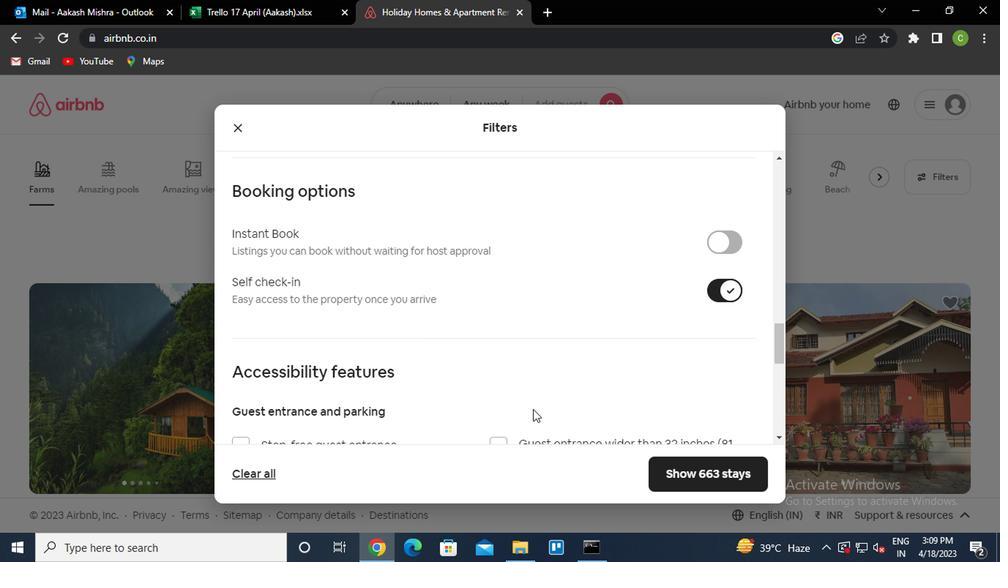 
Action: Mouse scrolled (532, 409) with delta (0, 0)
Screenshot: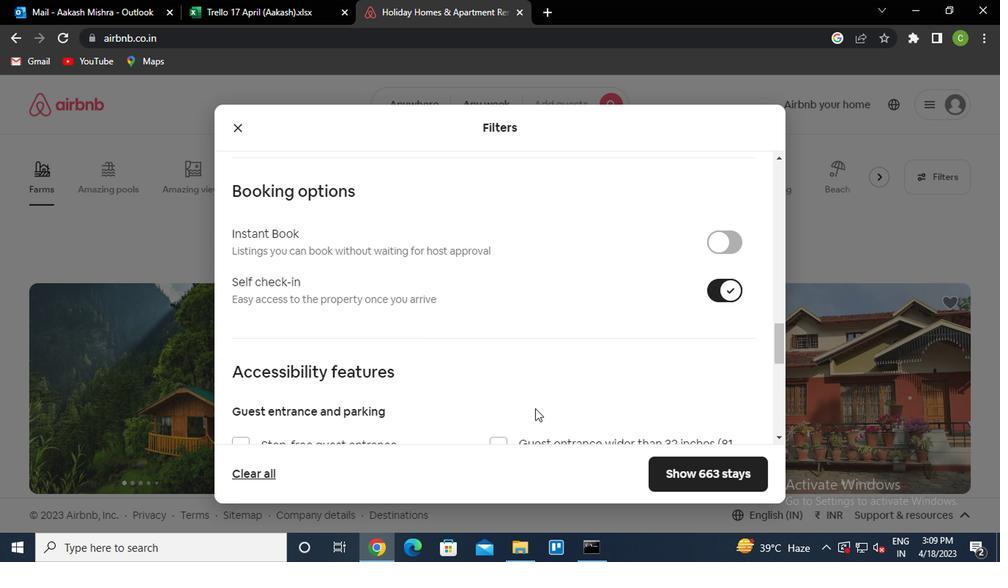 
Action: Mouse scrolled (532, 409) with delta (0, 0)
Screenshot: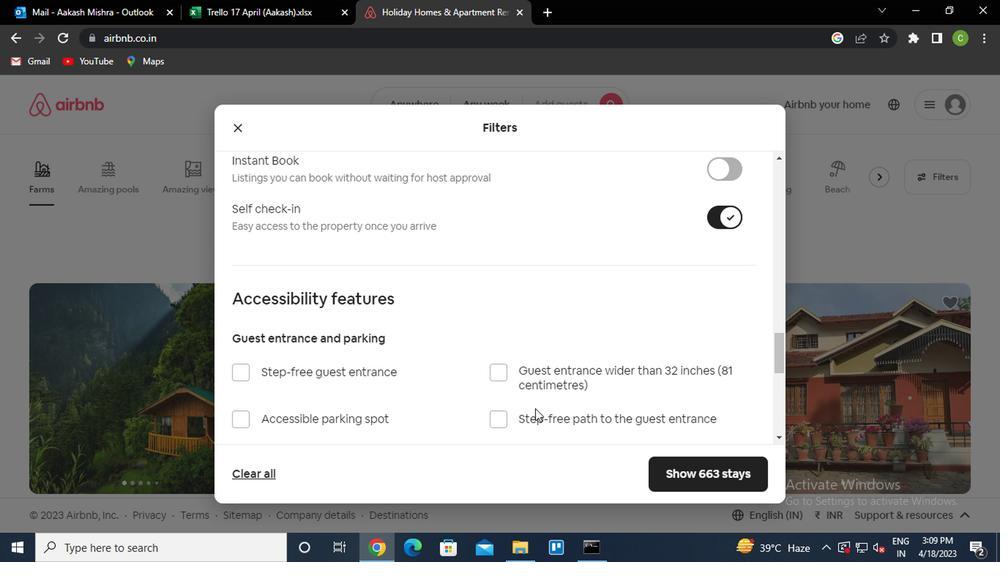 
Action: Mouse scrolled (532, 409) with delta (0, 0)
Screenshot: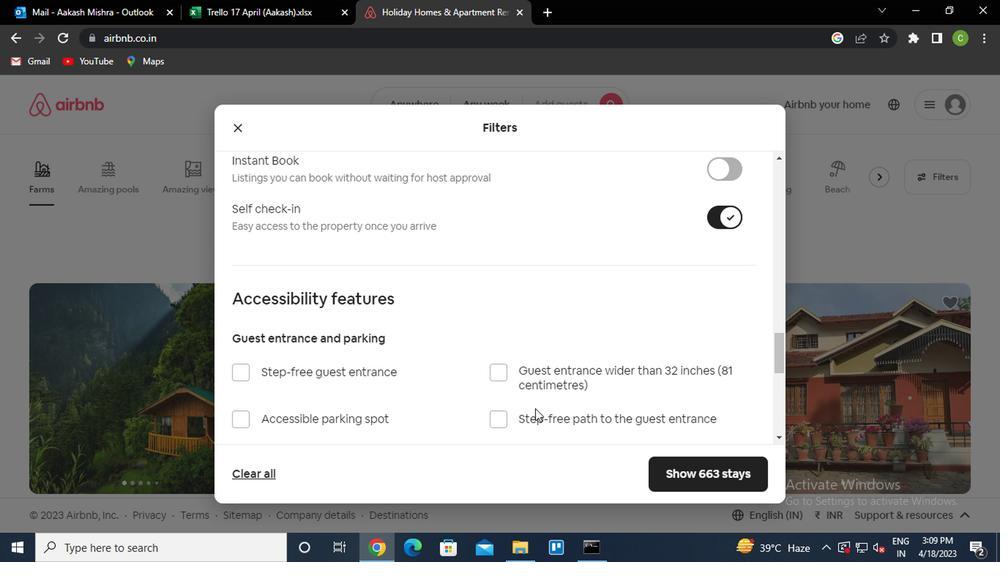 
Action: Mouse scrolled (532, 409) with delta (0, 0)
Screenshot: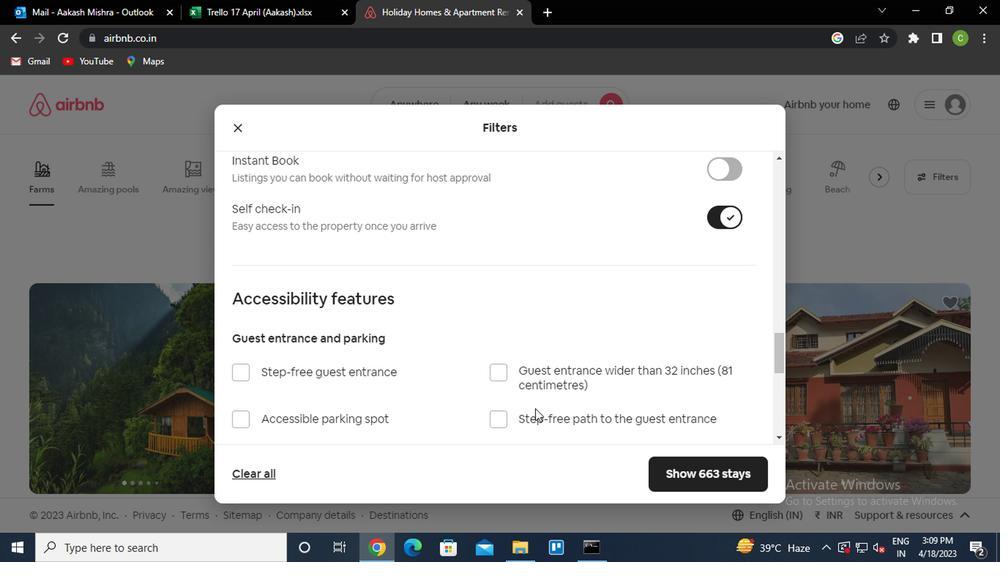 
Action: Mouse scrolled (532, 409) with delta (0, 0)
Screenshot: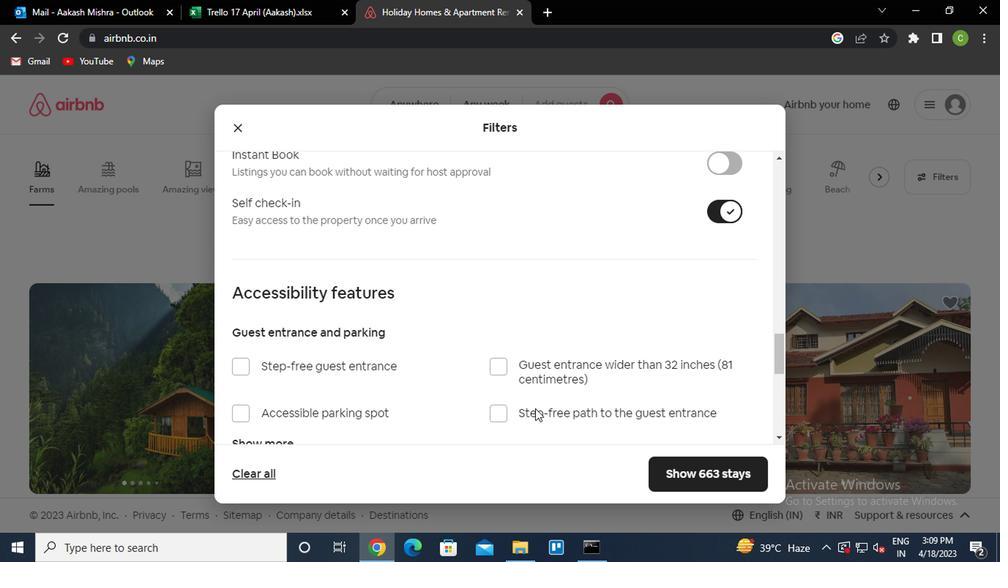 
Action: Mouse scrolled (532, 409) with delta (0, 0)
Screenshot: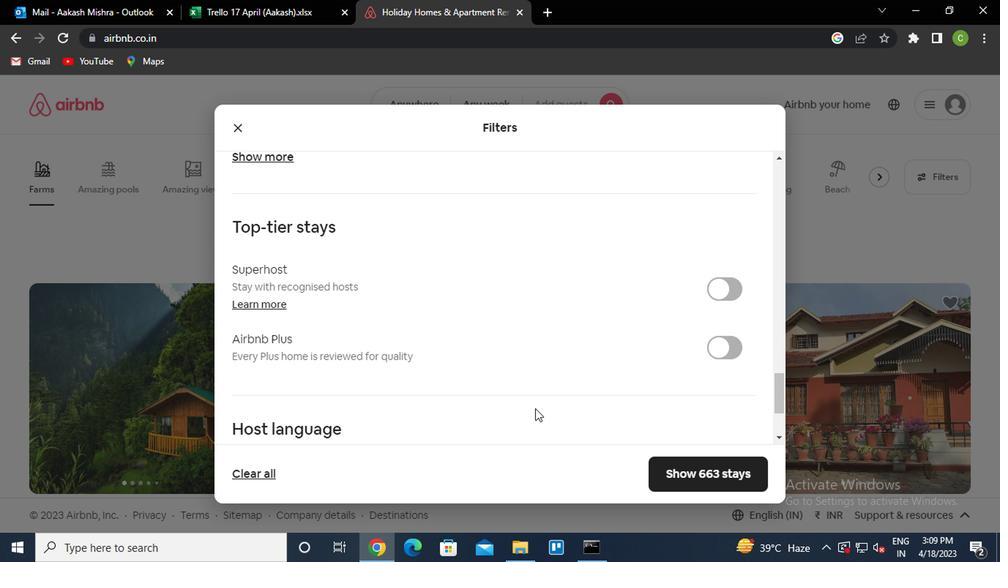 
Action: Mouse scrolled (532, 409) with delta (0, 0)
Screenshot: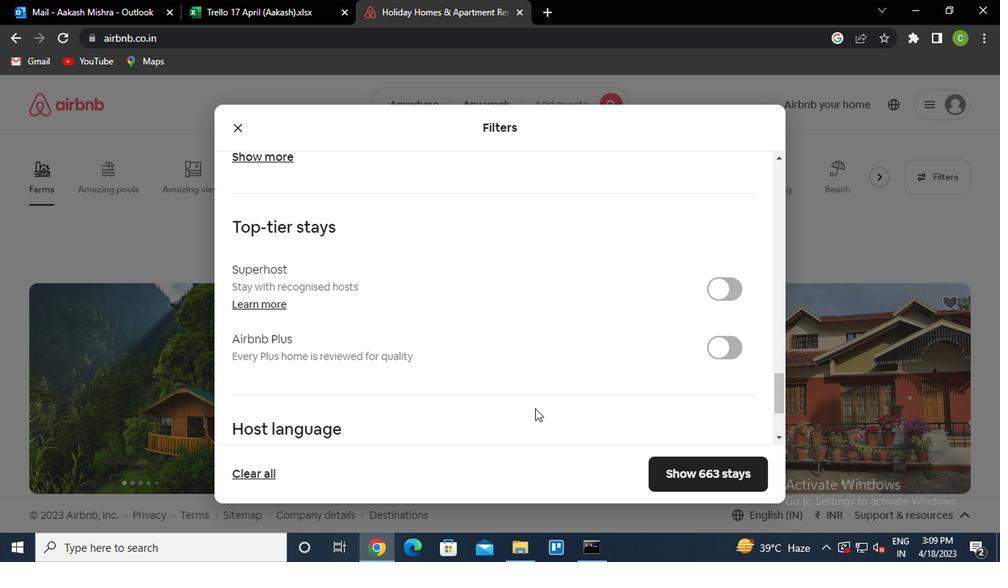 
Action: Mouse scrolled (532, 409) with delta (0, 0)
Screenshot: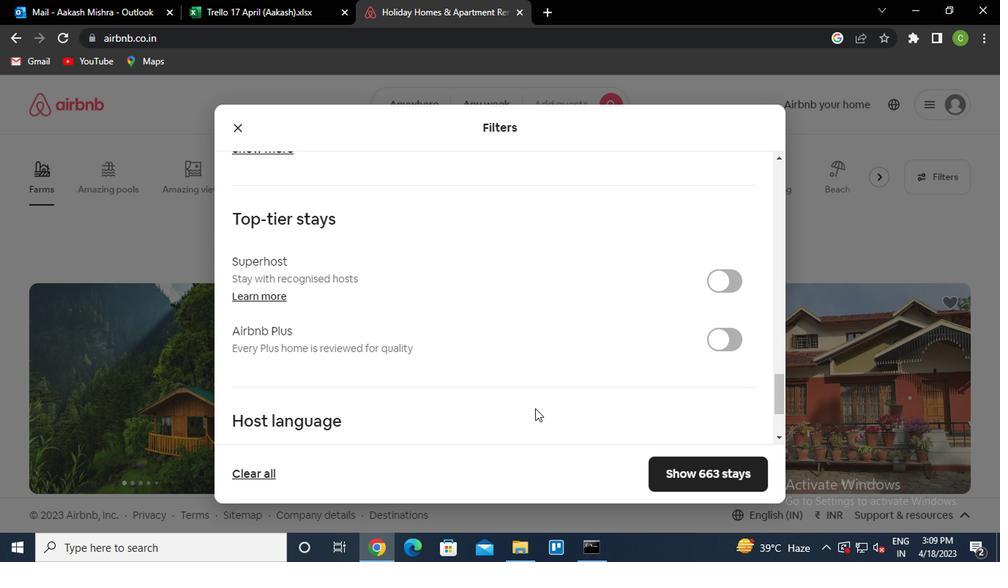 
Action: Mouse moved to (261, 411)
Screenshot: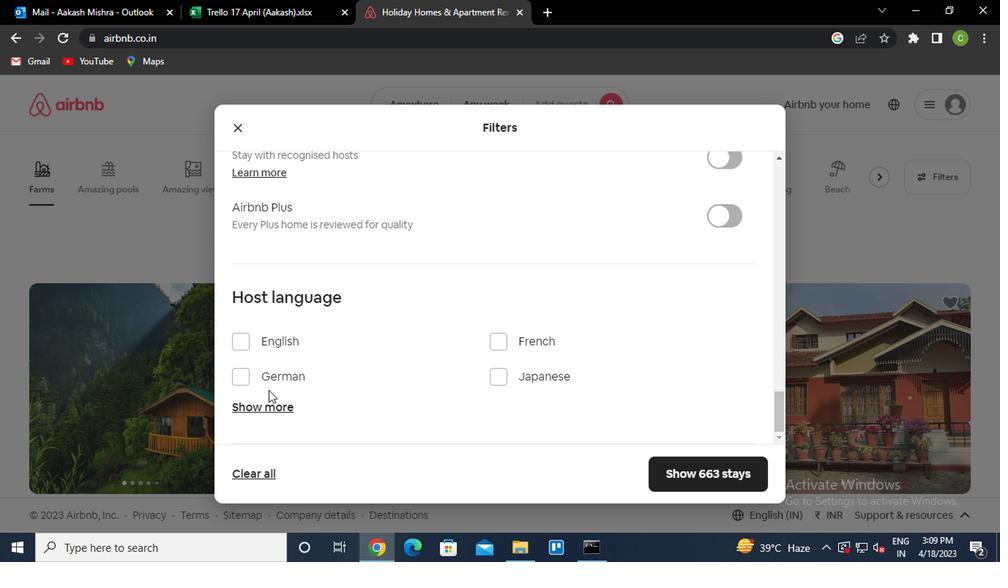 
Action: Mouse pressed left at (261, 411)
Screenshot: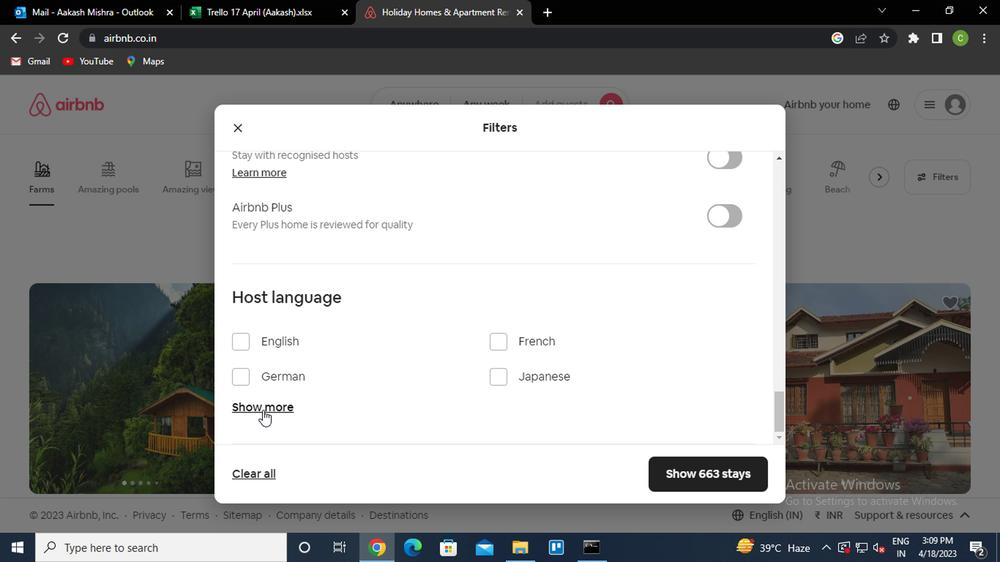 
Action: Mouse moved to (341, 409)
Screenshot: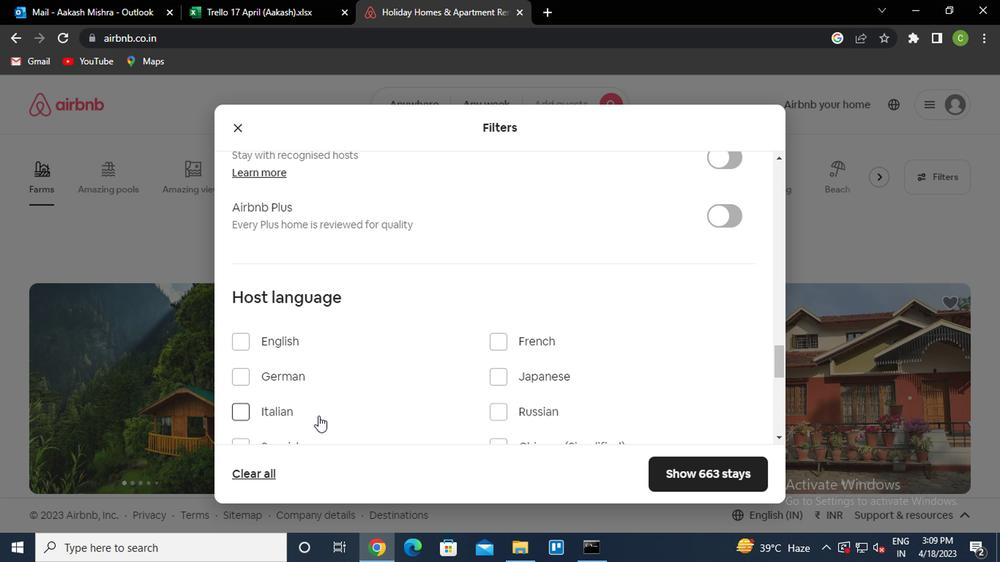 
Action: Mouse scrolled (341, 409) with delta (0, 0)
Screenshot: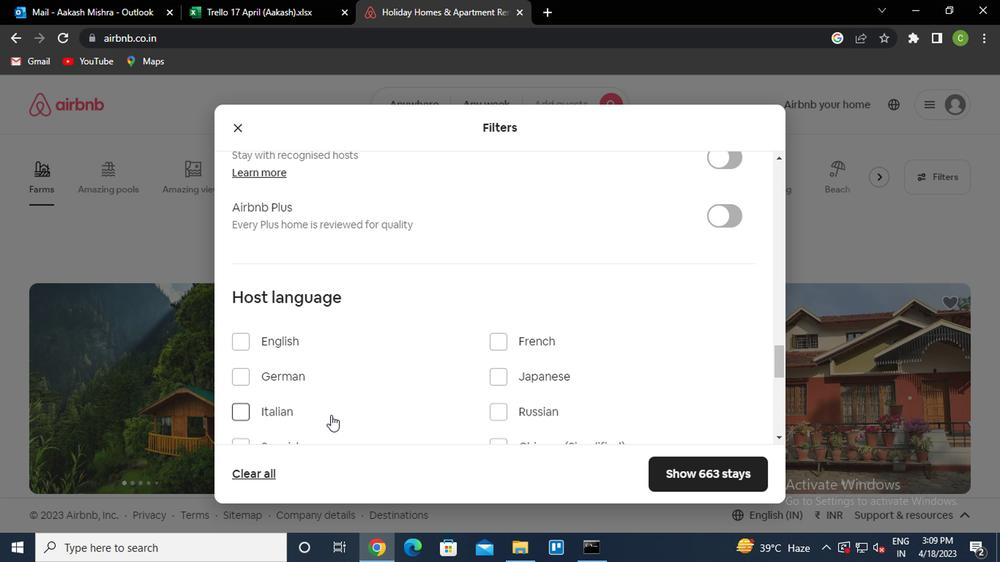 
Action: Mouse moved to (339, 407)
Screenshot: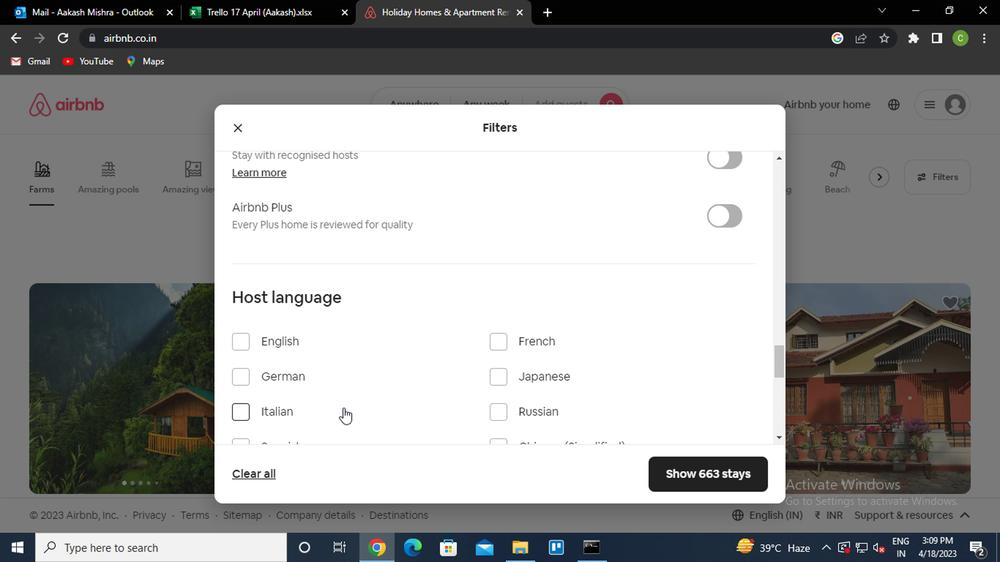 
Action: Mouse scrolled (339, 405) with delta (0, -1)
Screenshot: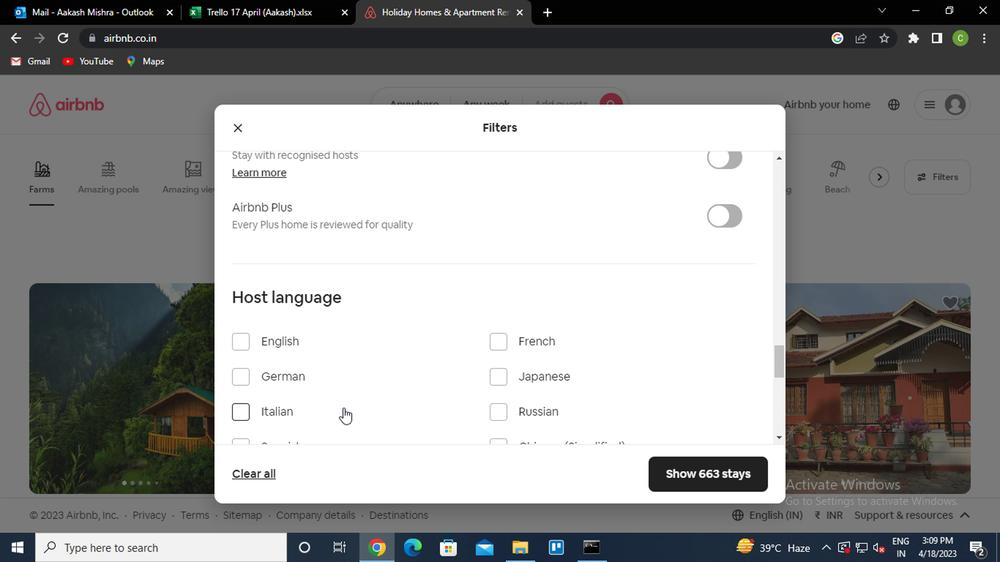 
Action: Mouse moved to (240, 305)
Screenshot: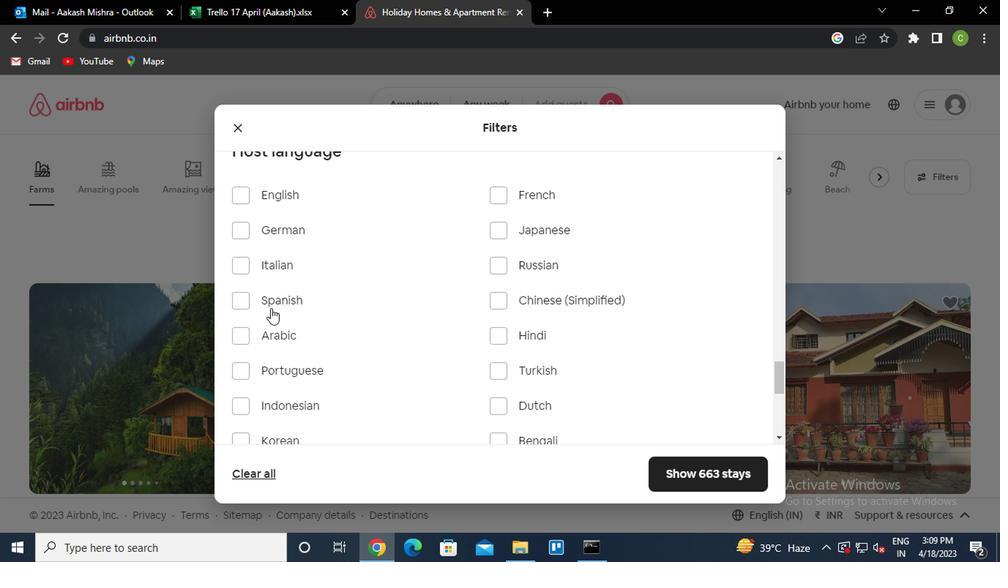 
Action: Mouse pressed left at (240, 305)
Screenshot: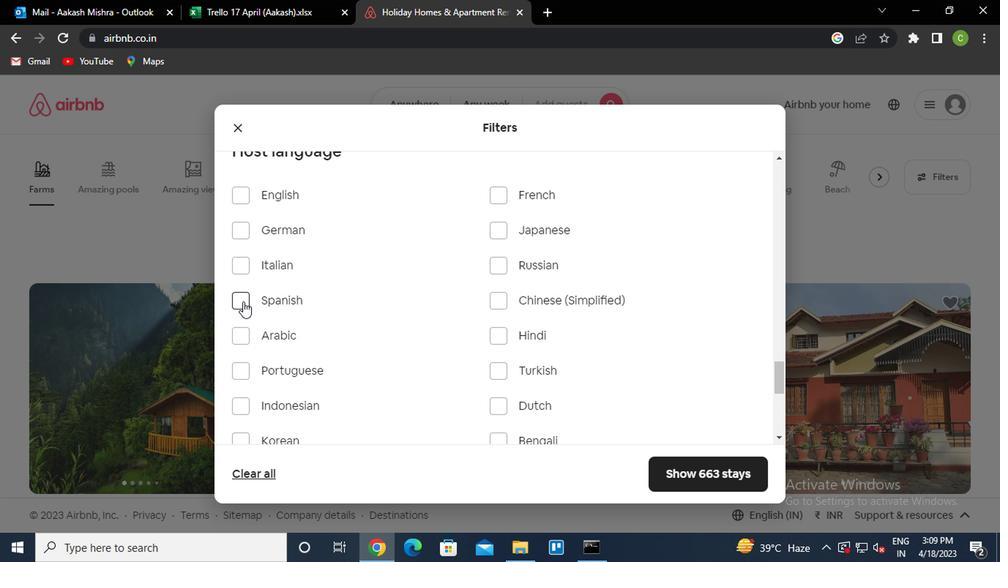 
Action: Mouse moved to (719, 471)
Screenshot: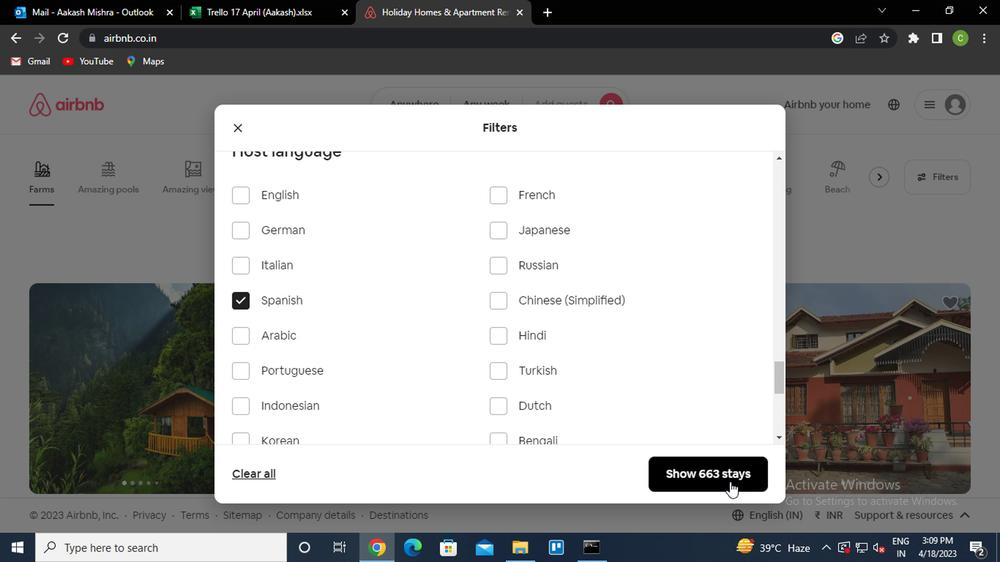 
Action: Mouse pressed left at (719, 471)
Screenshot: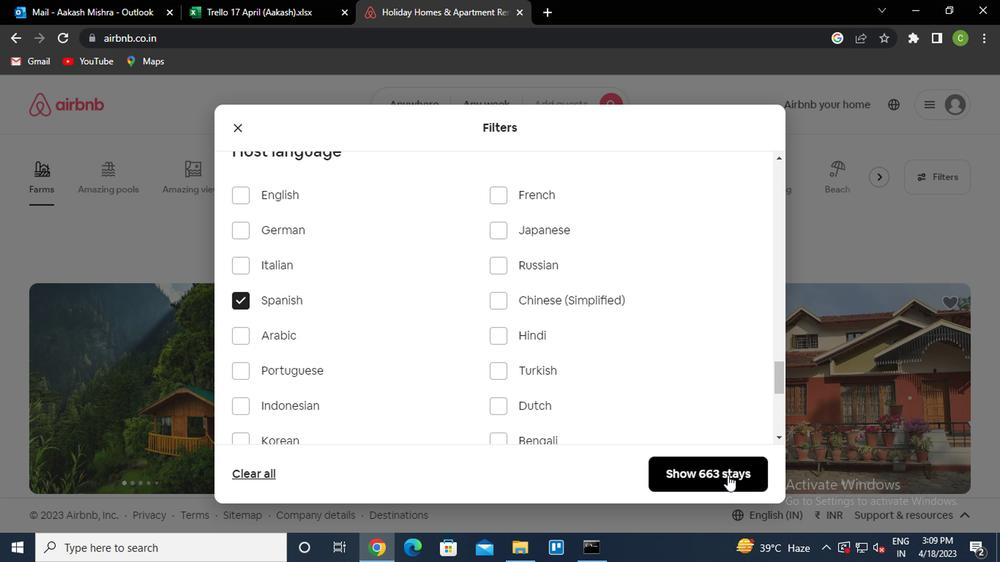 
Action: Mouse moved to (489, 517)
Screenshot: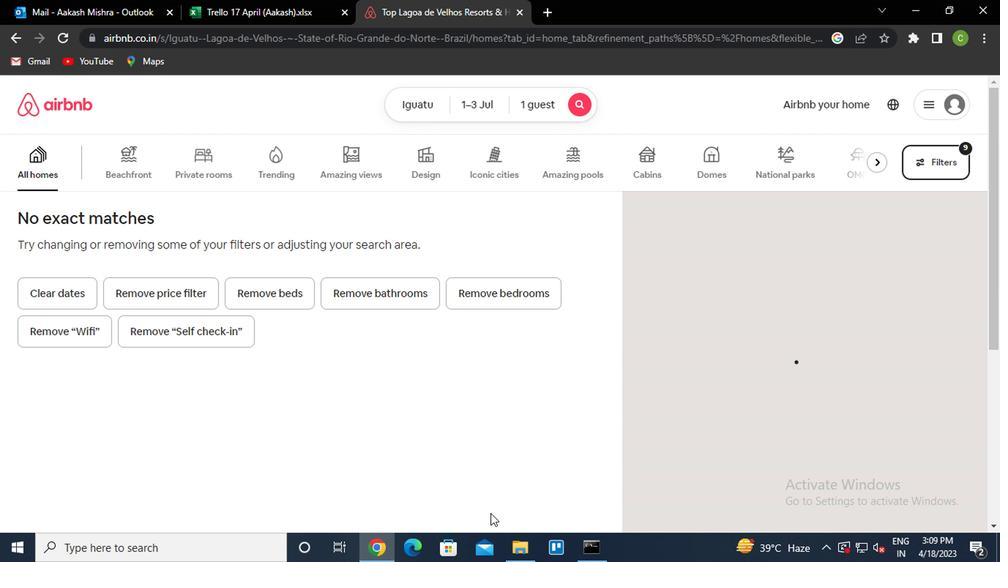 
